 Task: Change  the formatting of the data to Which is Greater than 10 In conditional formating, put the option 'Red Text. 'add another formatting option Format As Table, insert the option Light Gray, Table style light 1 , change the format of Column Width to 15In the sheet   Spark Sales book
Action: Mouse moved to (917, 126)
Screenshot: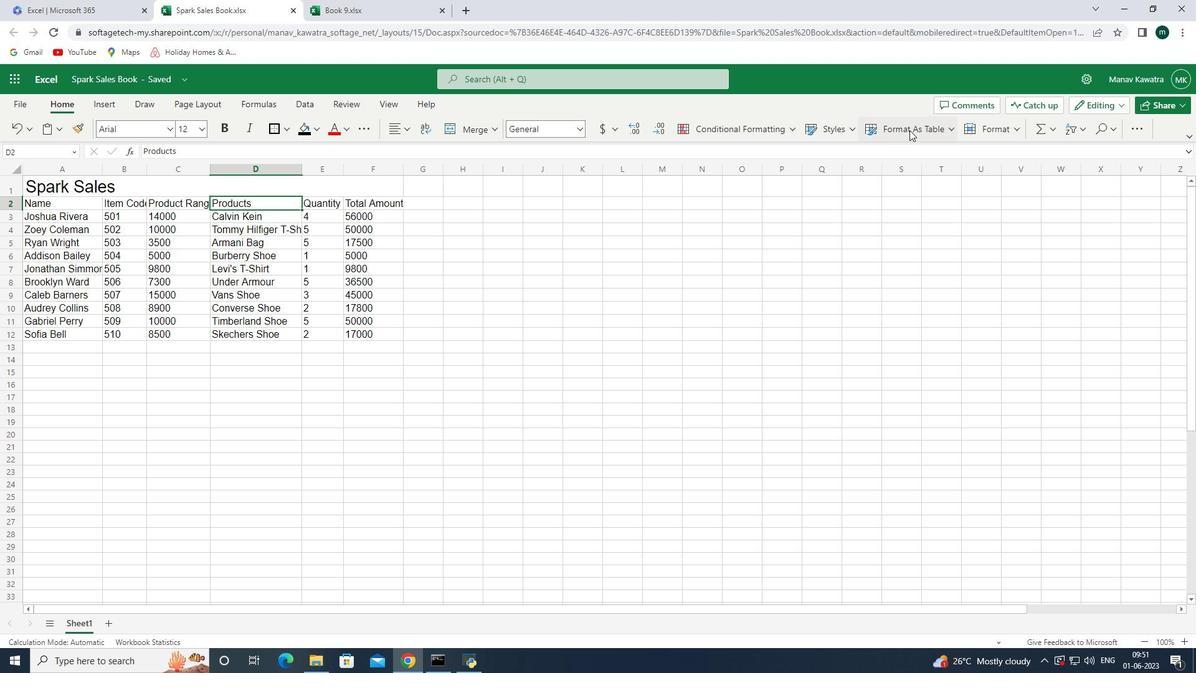 
Action: Mouse pressed left at (917, 126)
Screenshot: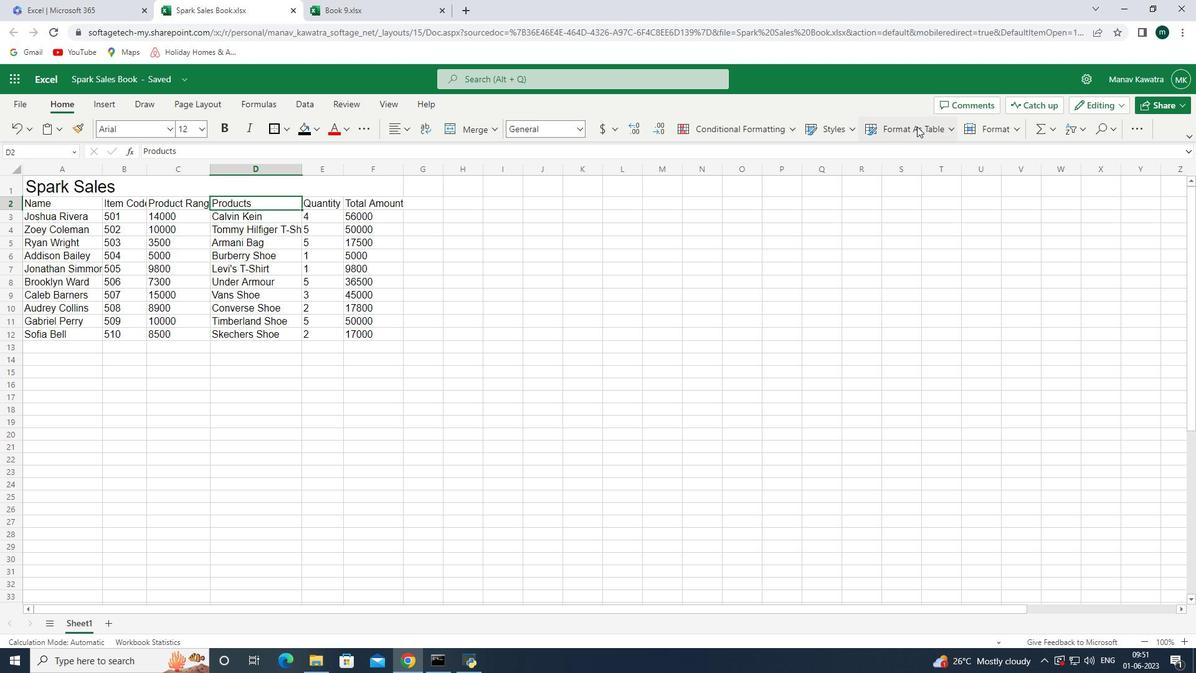 
Action: Mouse moved to (767, 130)
Screenshot: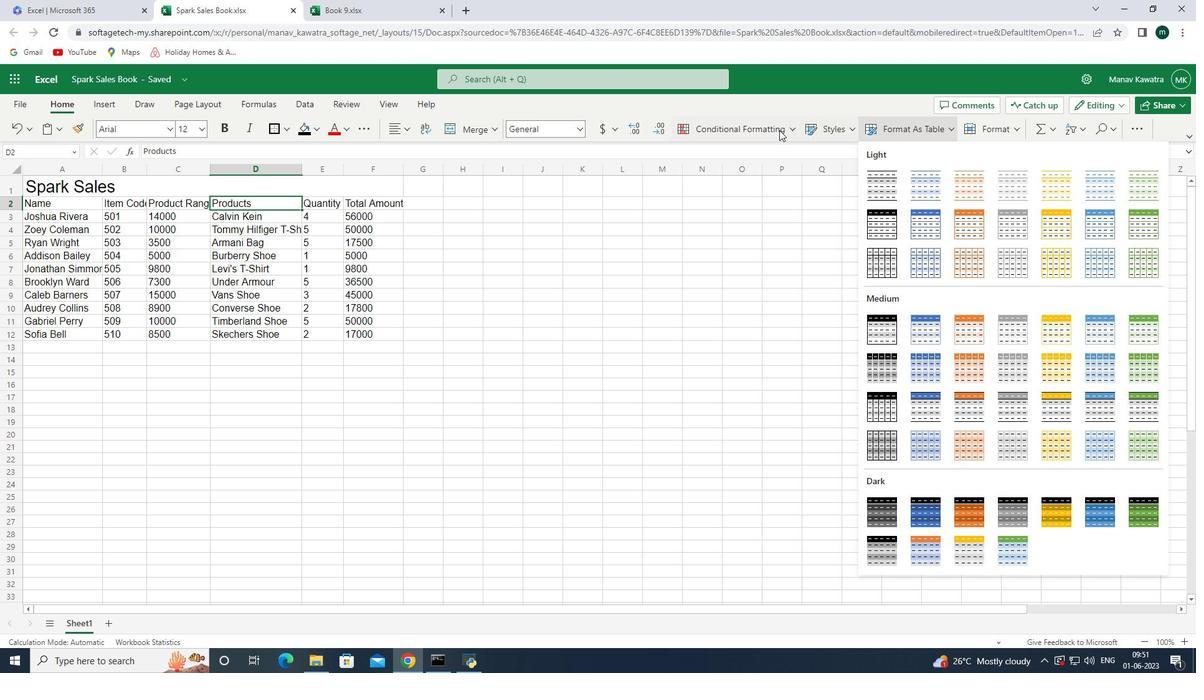 
Action: Mouse pressed left at (767, 130)
Screenshot: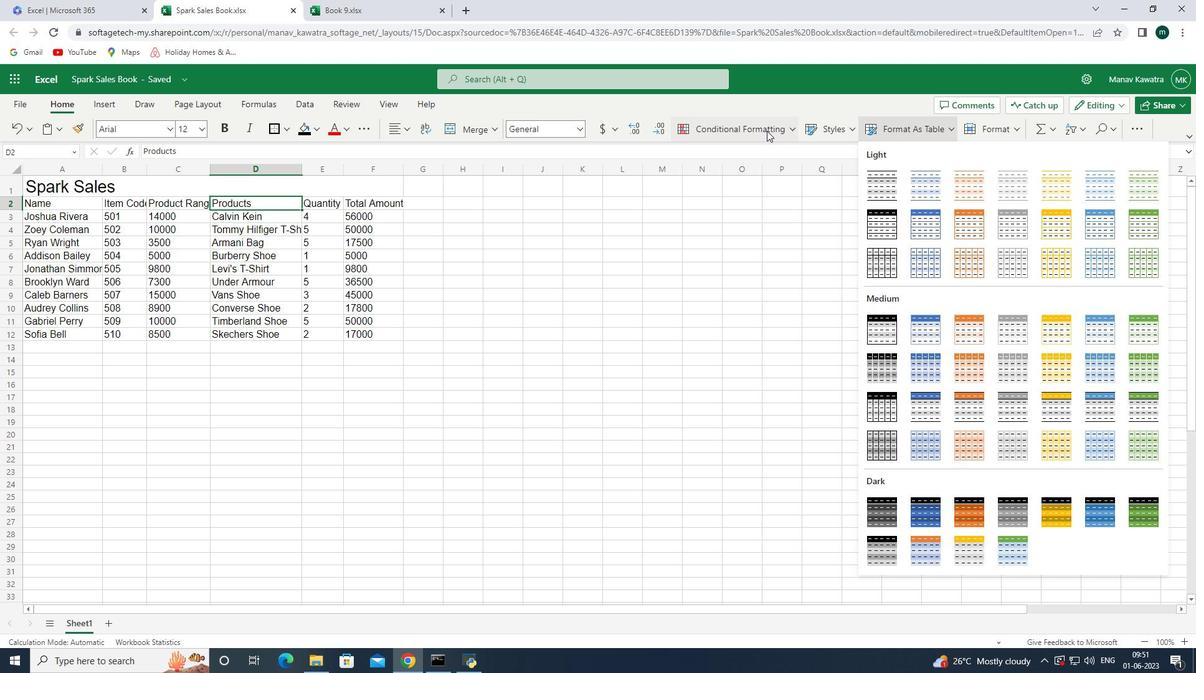 
Action: Mouse moved to (864, 178)
Screenshot: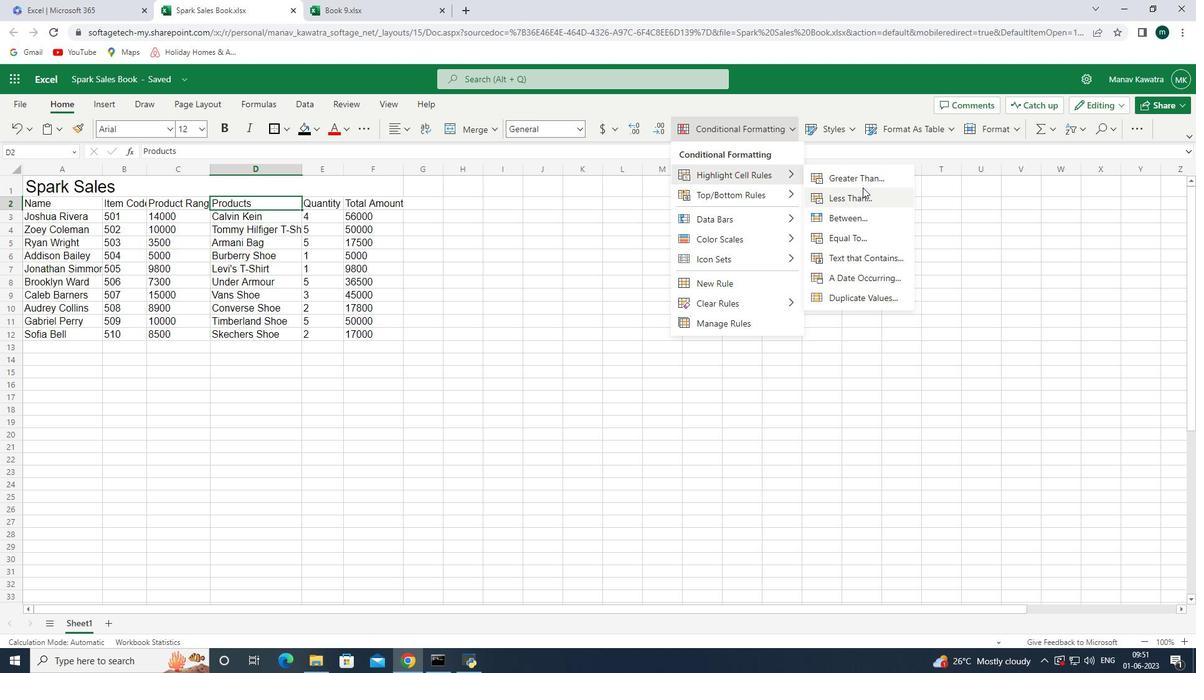 
Action: Mouse pressed left at (864, 178)
Screenshot: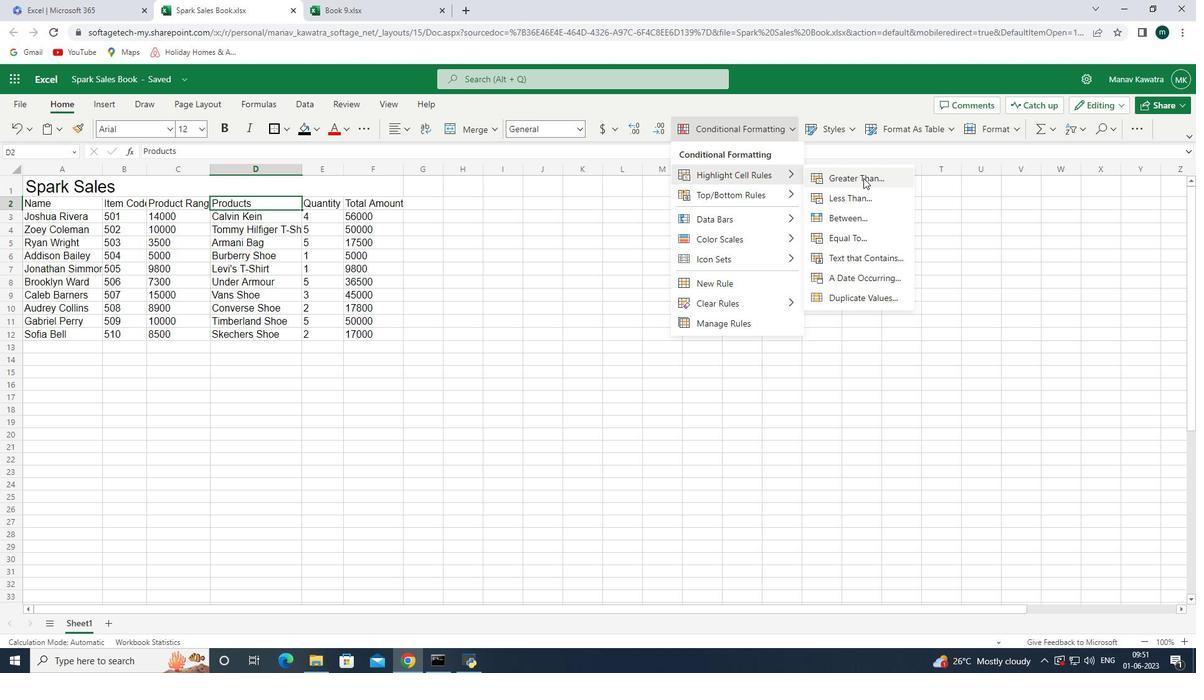 
Action: Mouse moved to (1079, 329)
Screenshot: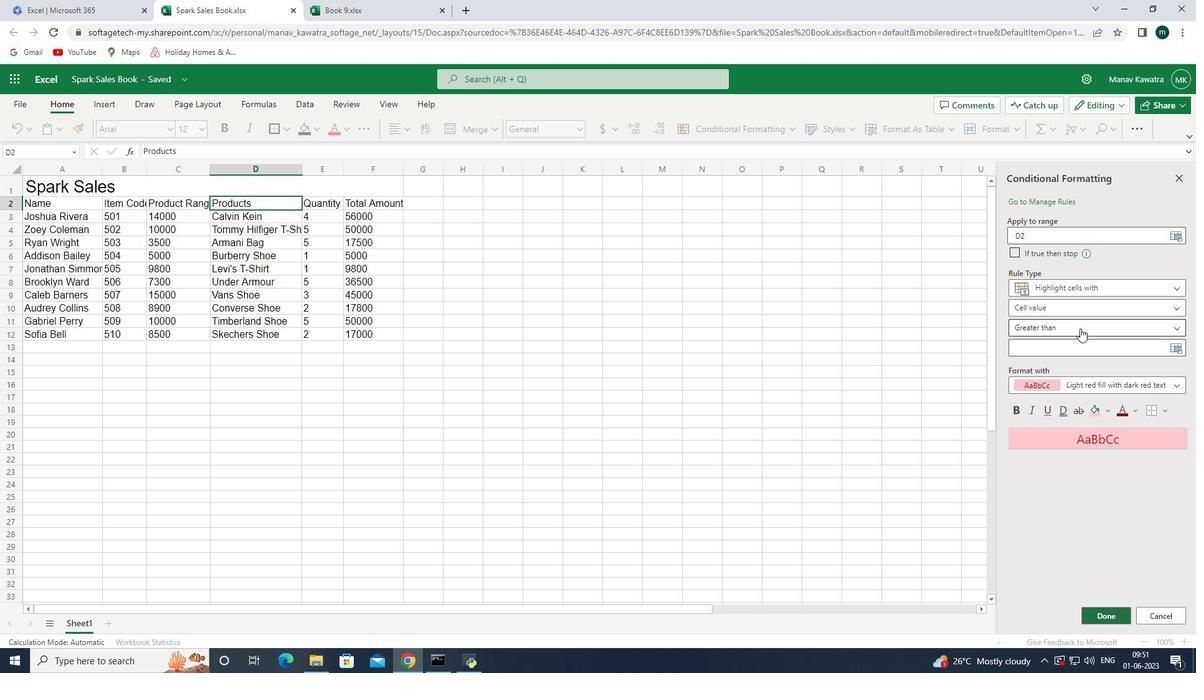 
Action: Key pressed 10
Screenshot: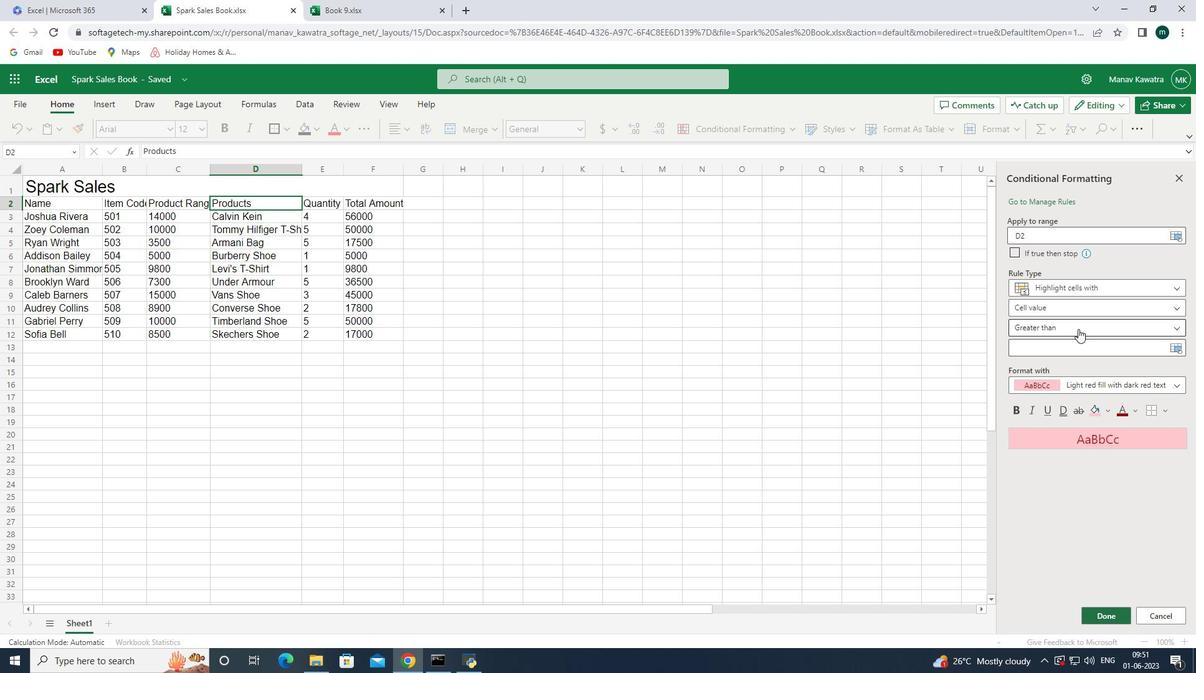 
Action: Mouse moved to (1056, 385)
Screenshot: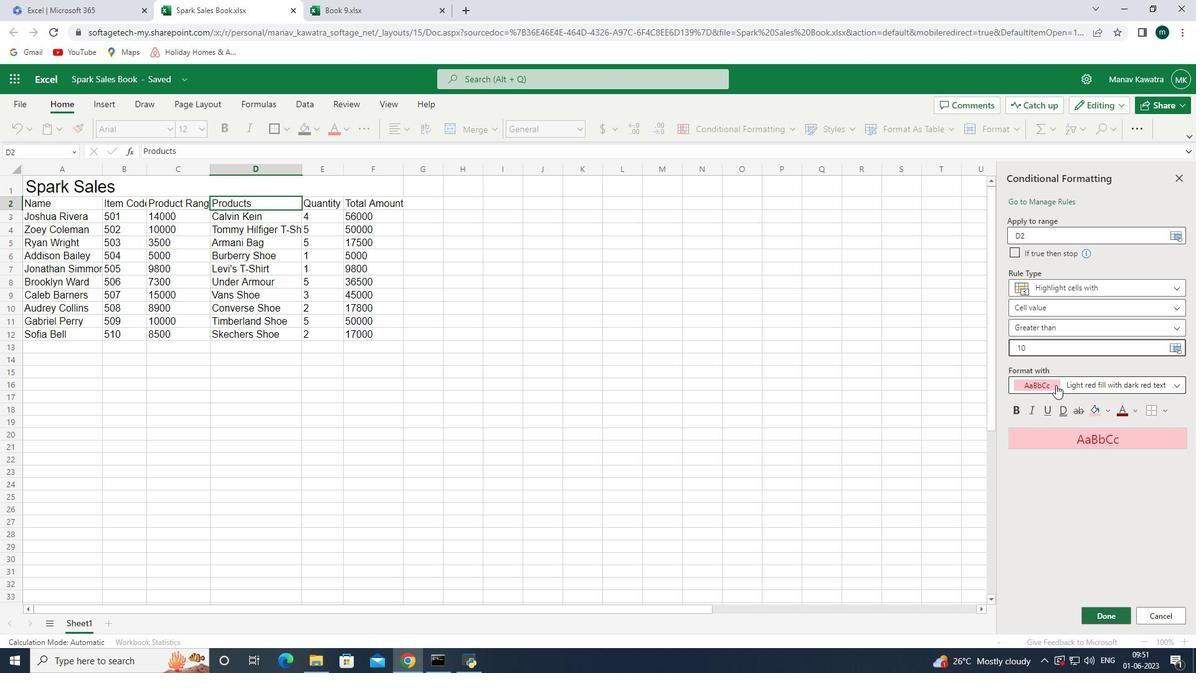 
Action: Mouse pressed left at (1056, 385)
Screenshot: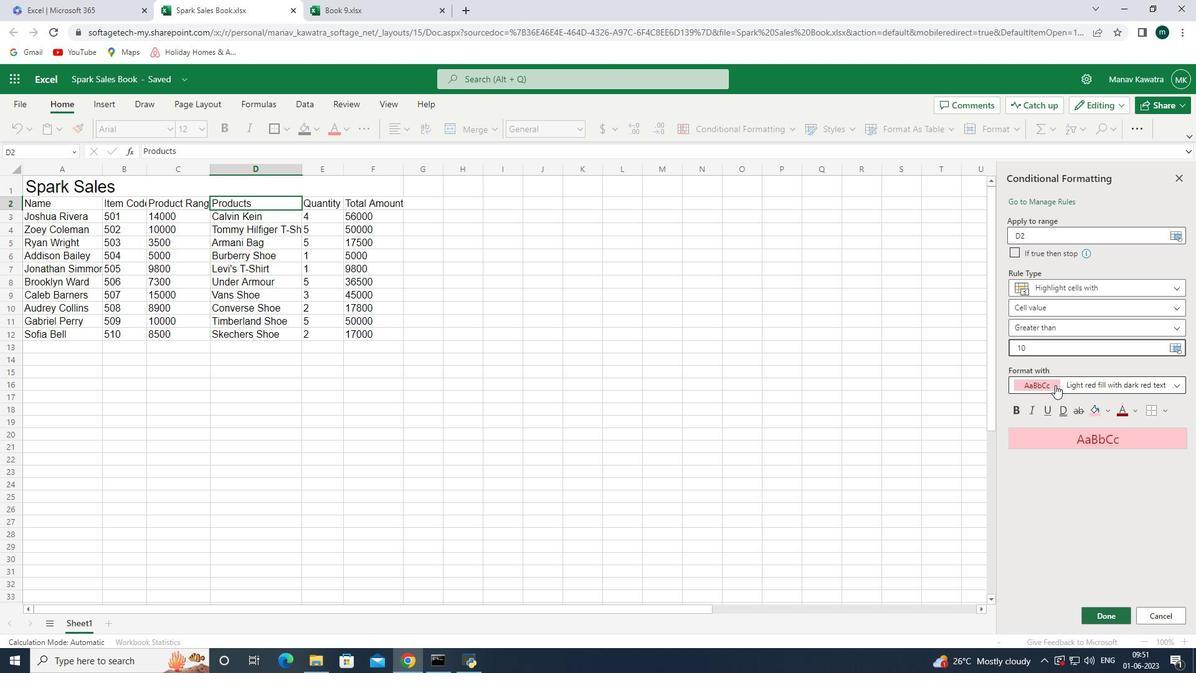 
Action: Mouse moved to (1062, 400)
Screenshot: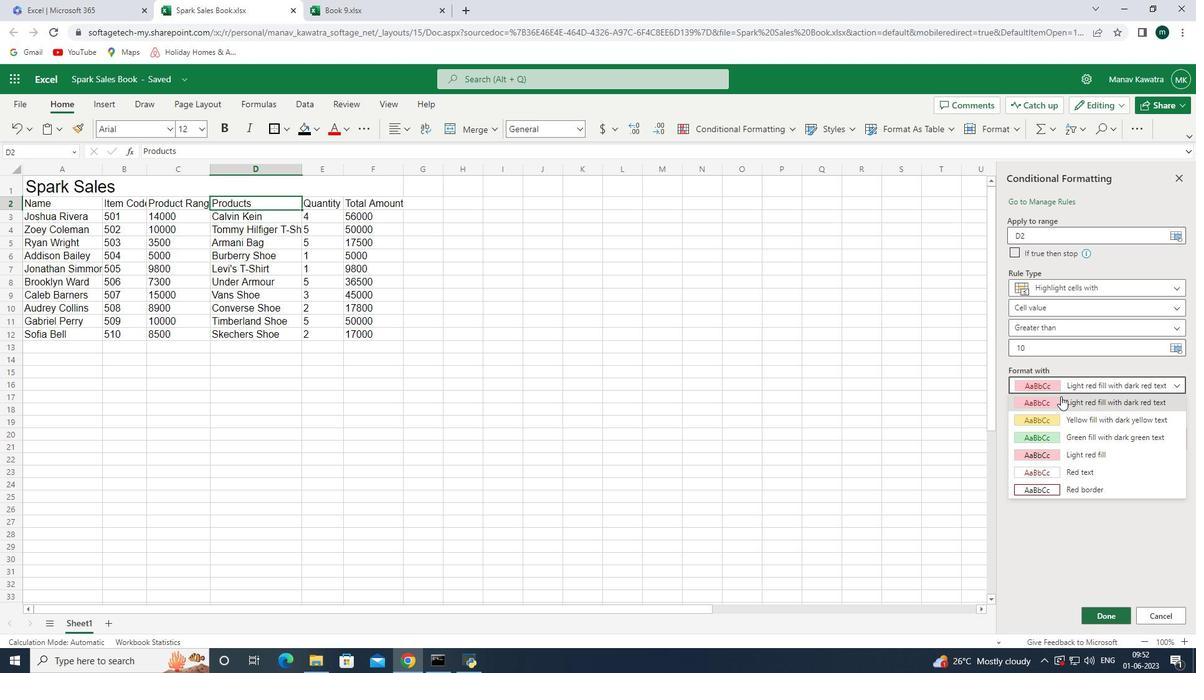 
Action: Mouse pressed left at (1062, 400)
Screenshot: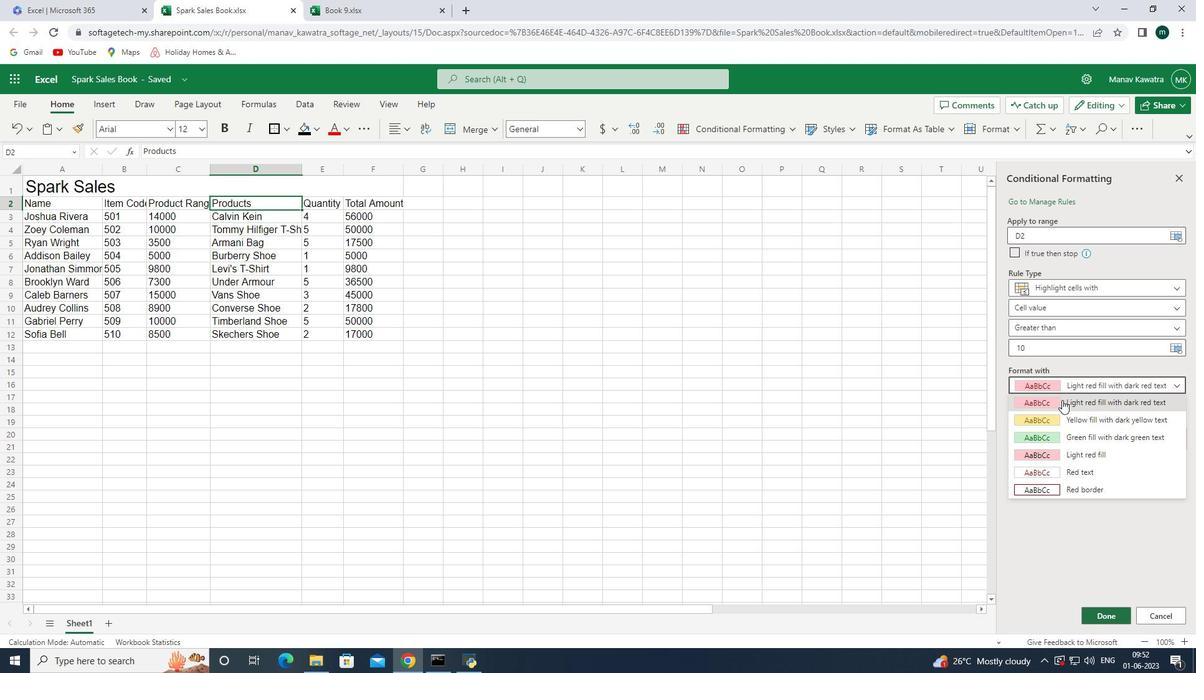 
Action: Mouse moved to (1100, 616)
Screenshot: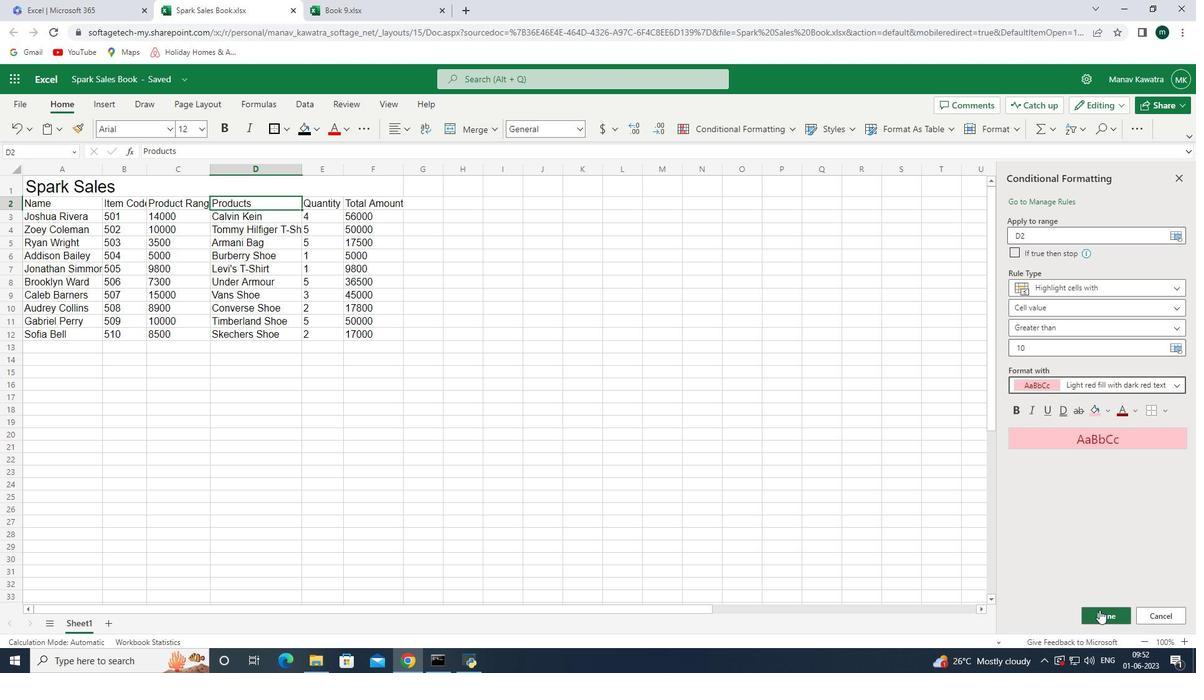 
Action: Mouse pressed left at (1100, 616)
Screenshot: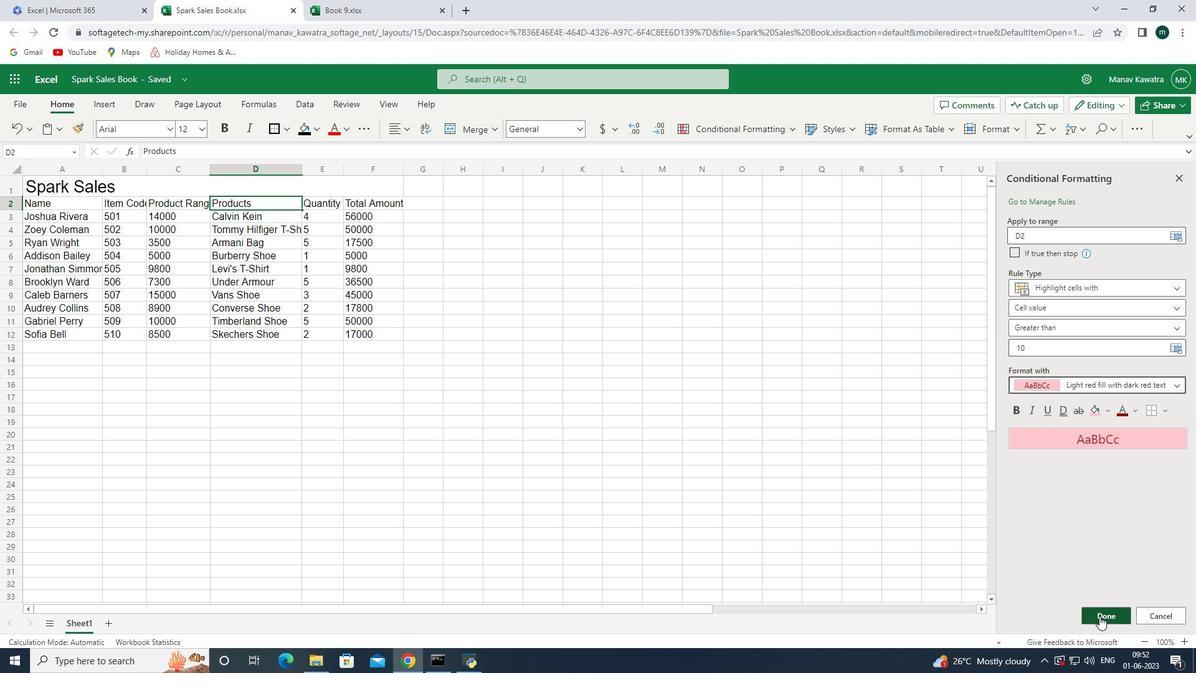 
Action: Mouse moved to (1180, 202)
Screenshot: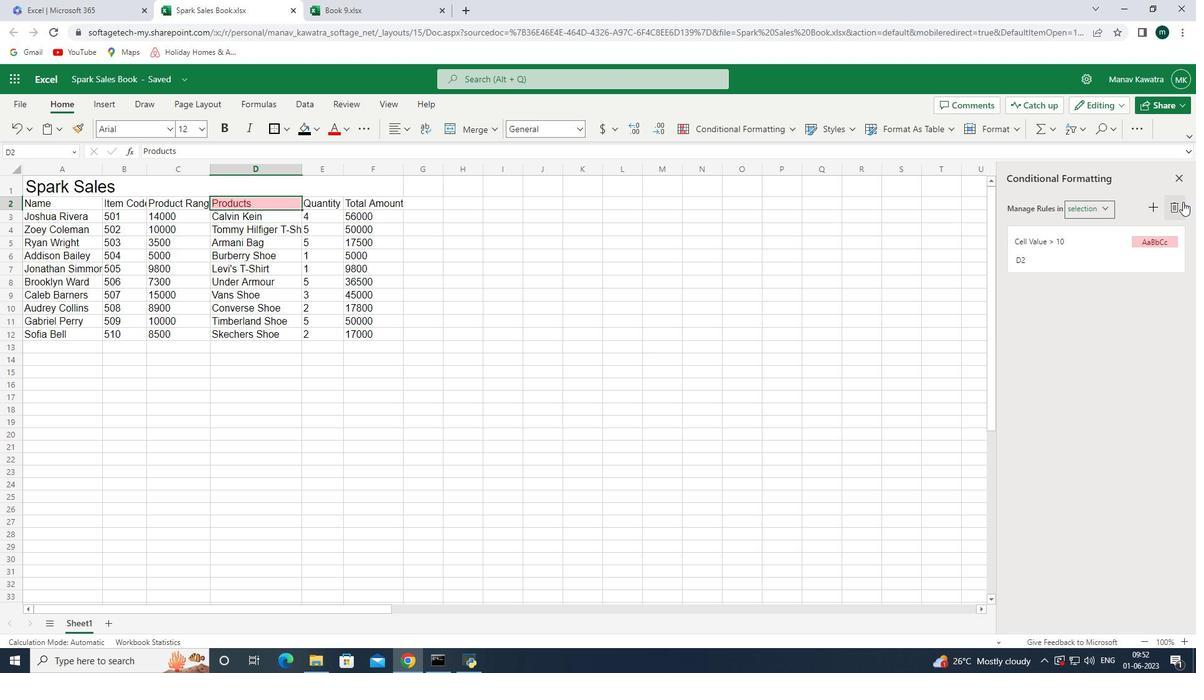 
Action: Mouse pressed left at (1180, 202)
Screenshot: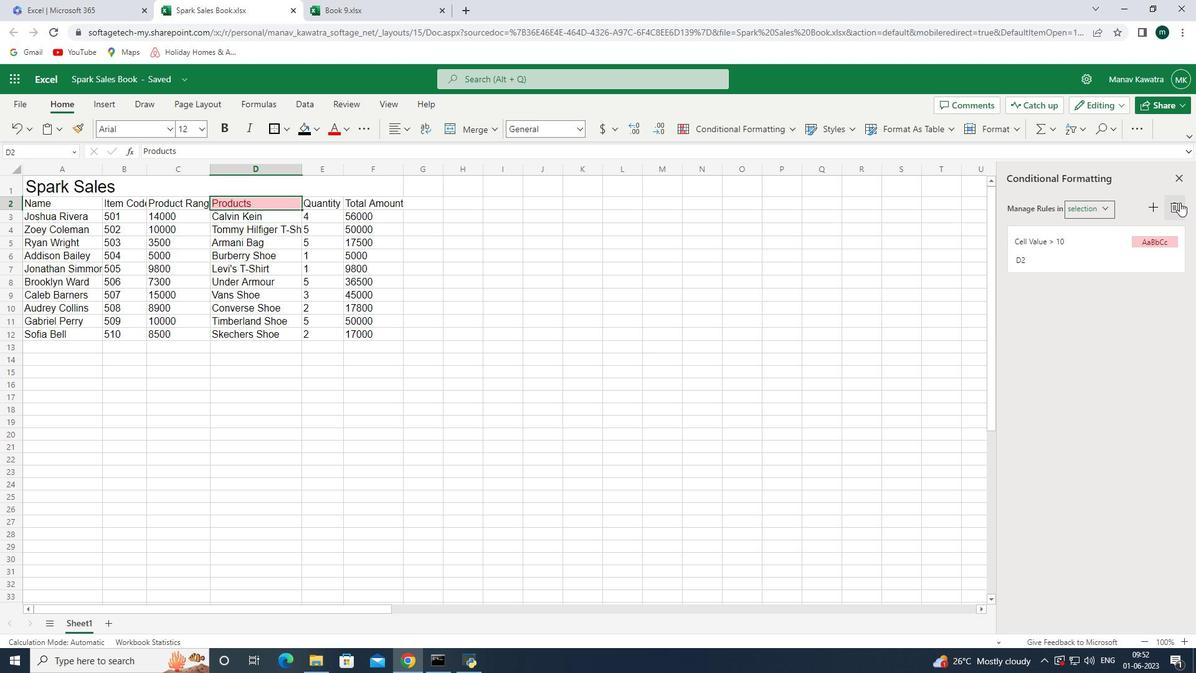 
Action: Mouse moved to (39, 180)
Screenshot: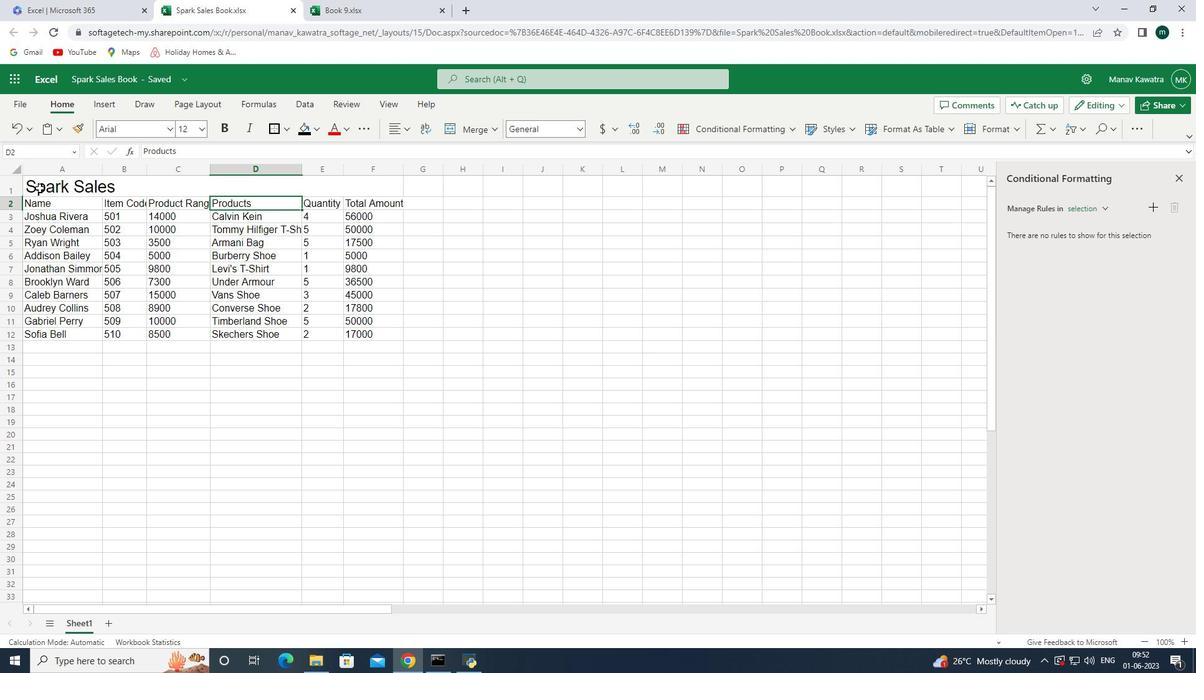 
Action: Mouse pressed left at (39, 180)
Screenshot: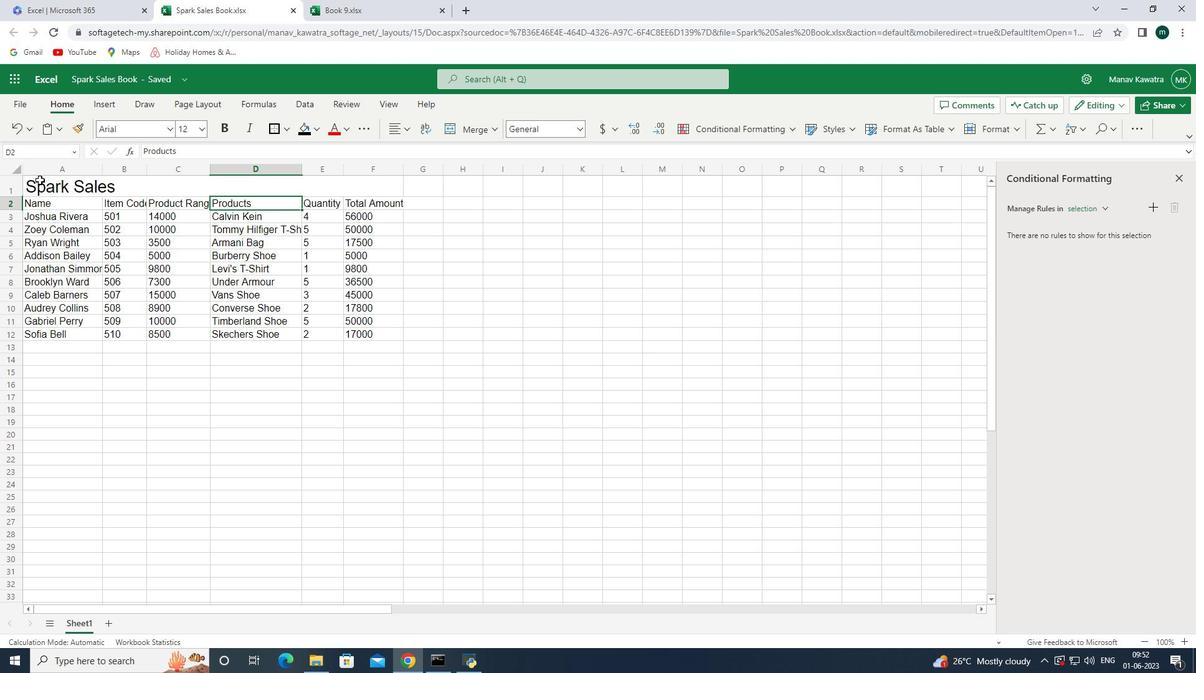 
Action: Mouse moved to (764, 134)
Screenshot: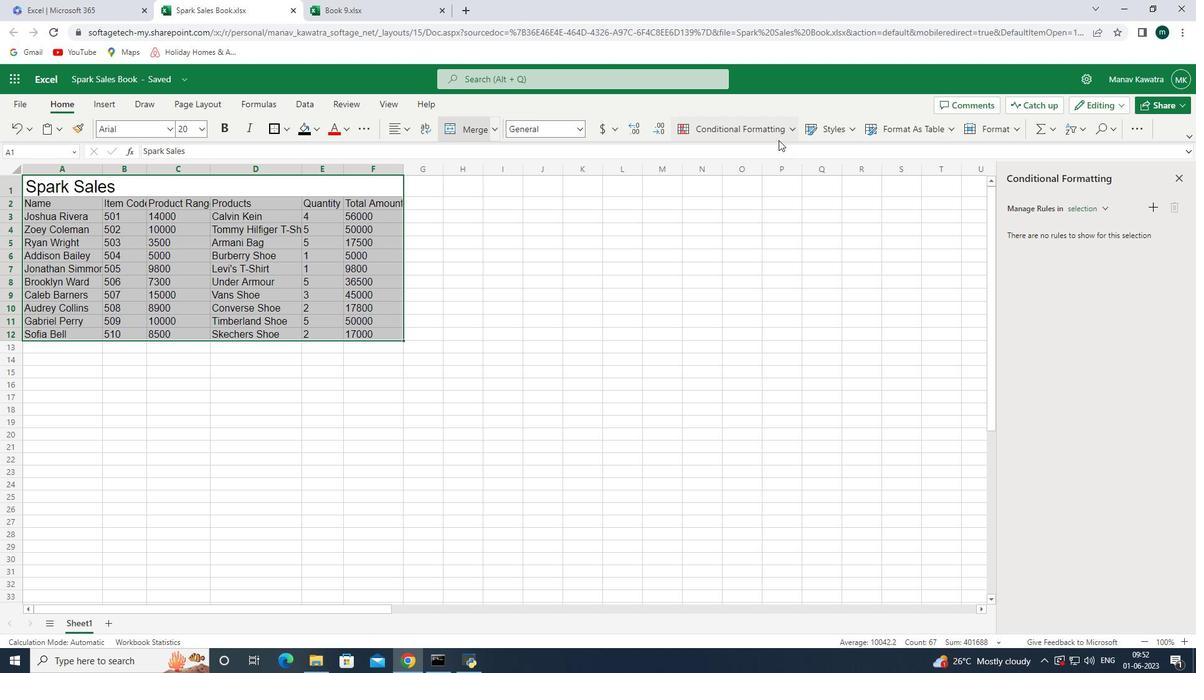 
Action: Mouse pressed left at (764, 134)
Screenshot: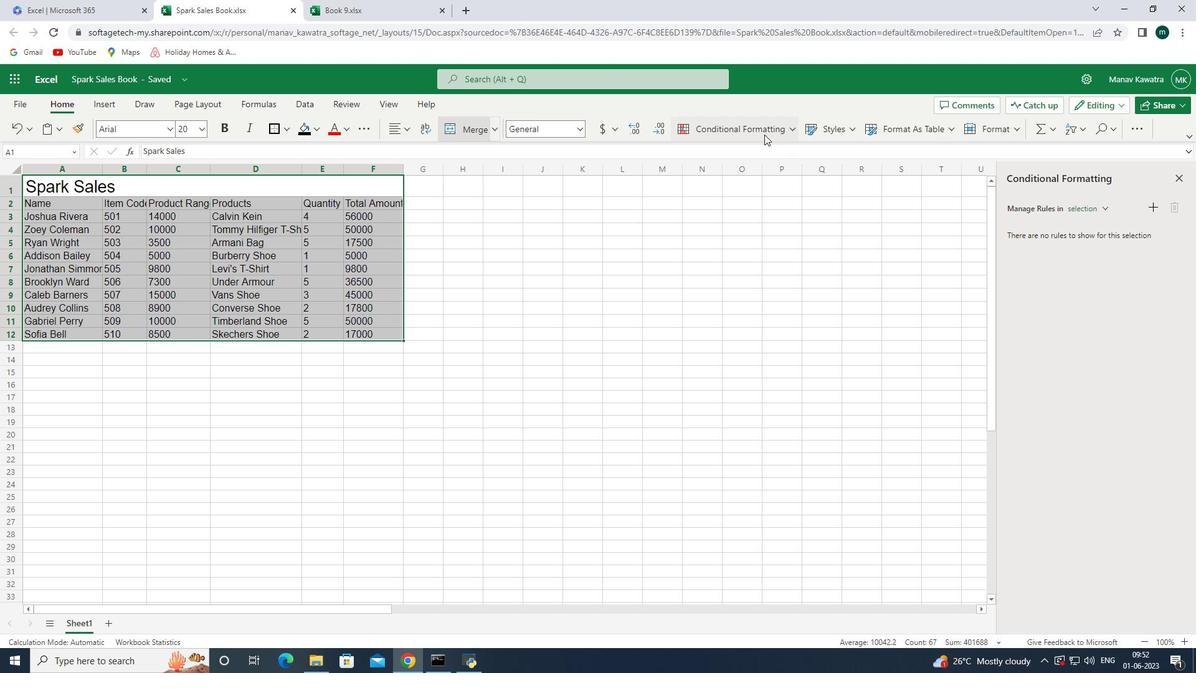 
Action: Mouse moved to (834, 177)
Screenshot: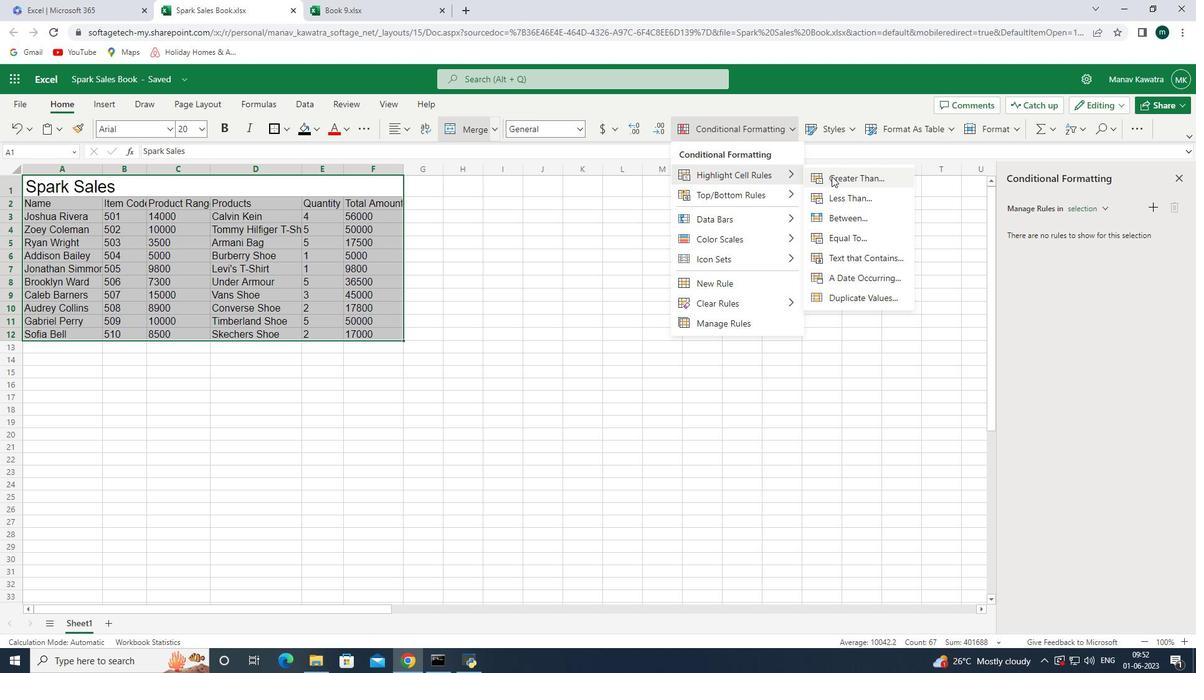 
Action: Mouse pressed left at (834, 177)
Screenshot: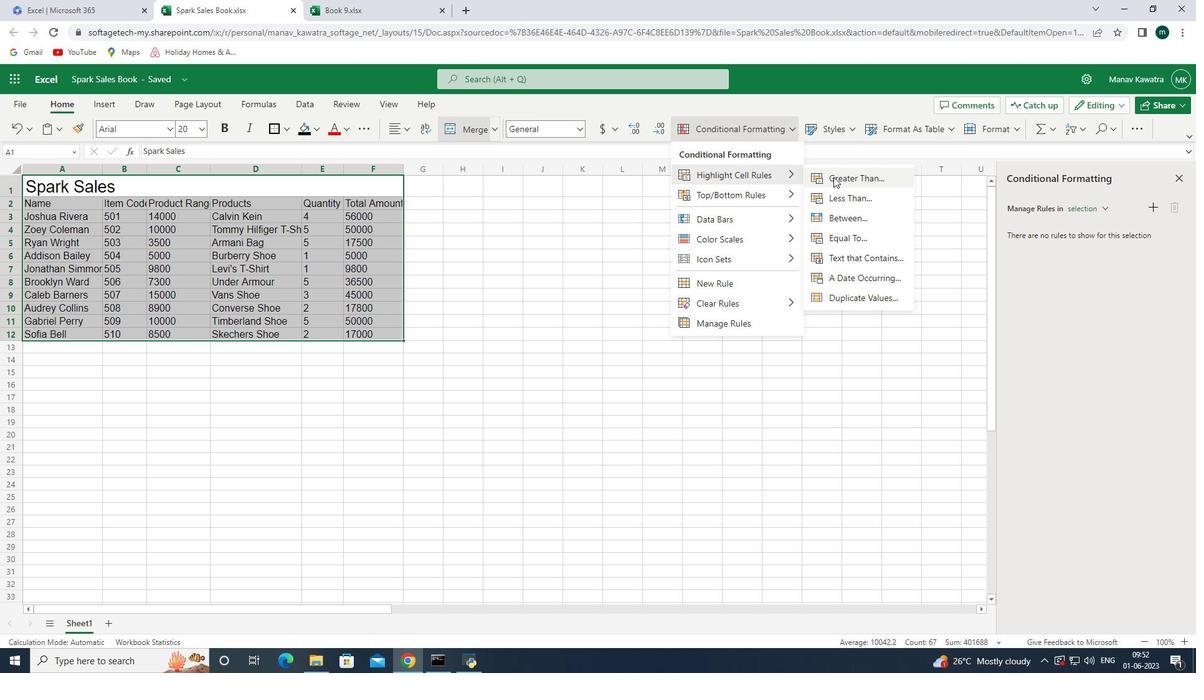 
Action: Mouse moved to (1099, 342)
Screenshot: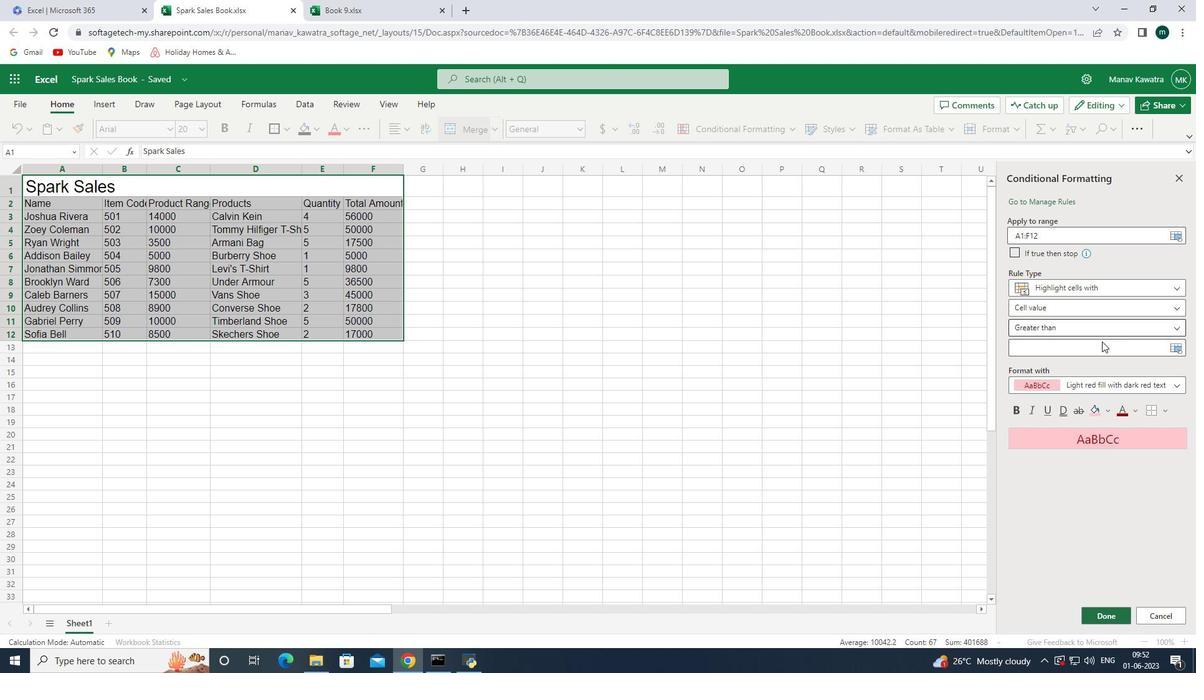 
Action: Key pressed 10
Screenshot: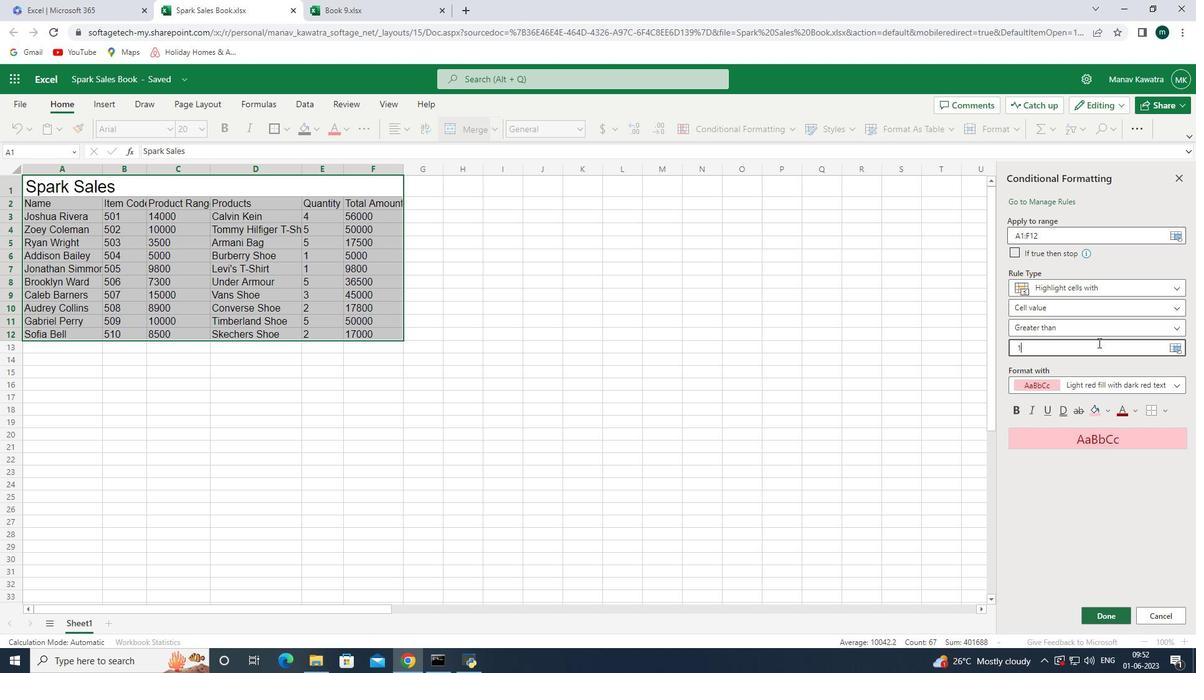 
Action: Mouse moved to (1117, 617)
Screenshot: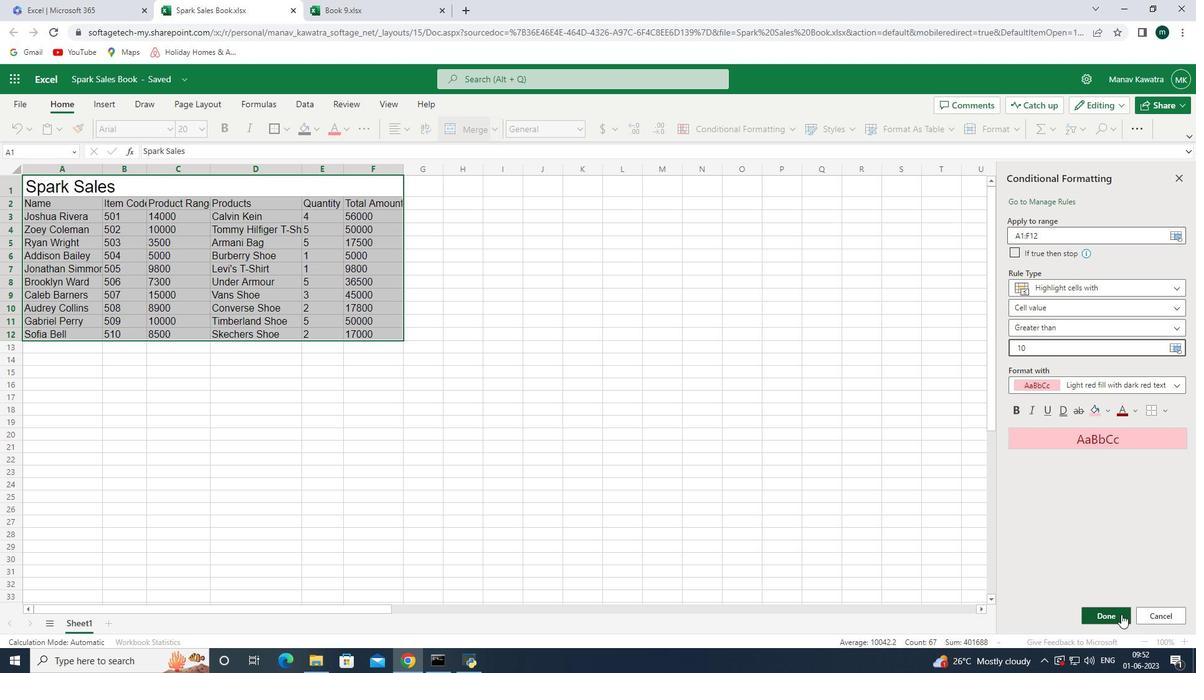 
Action: Mouse pressed left at (1117, 617)
Screenshot: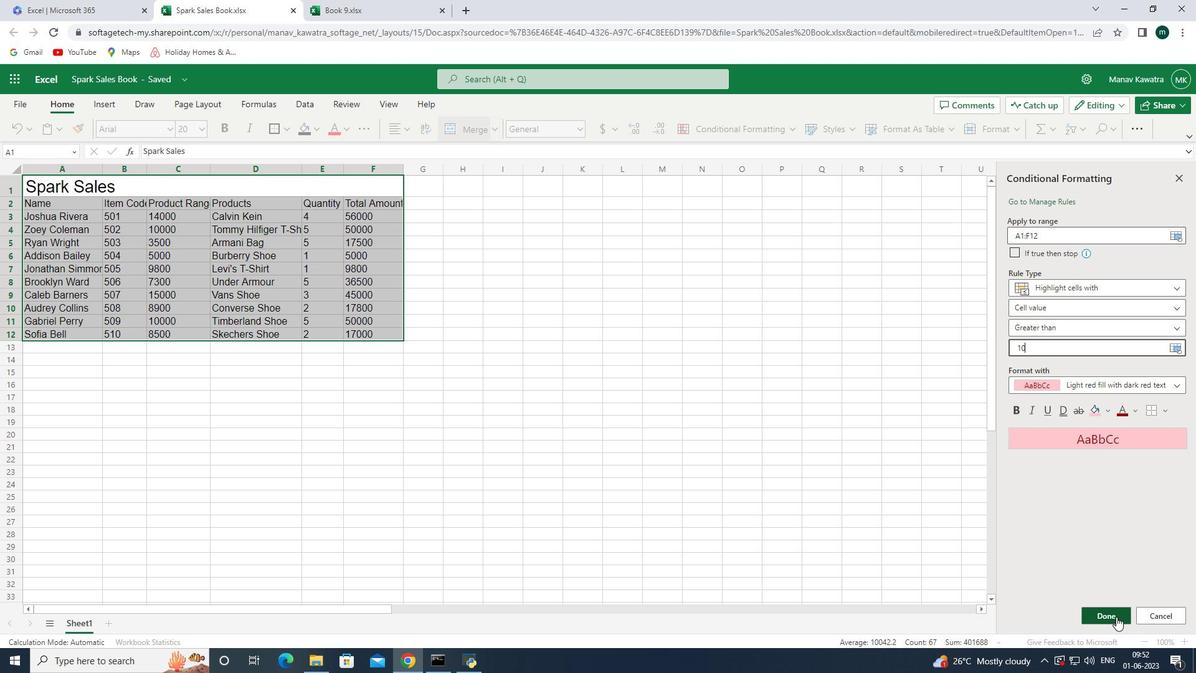 
Action: Mouse moved to (748, 132)
Screenshot: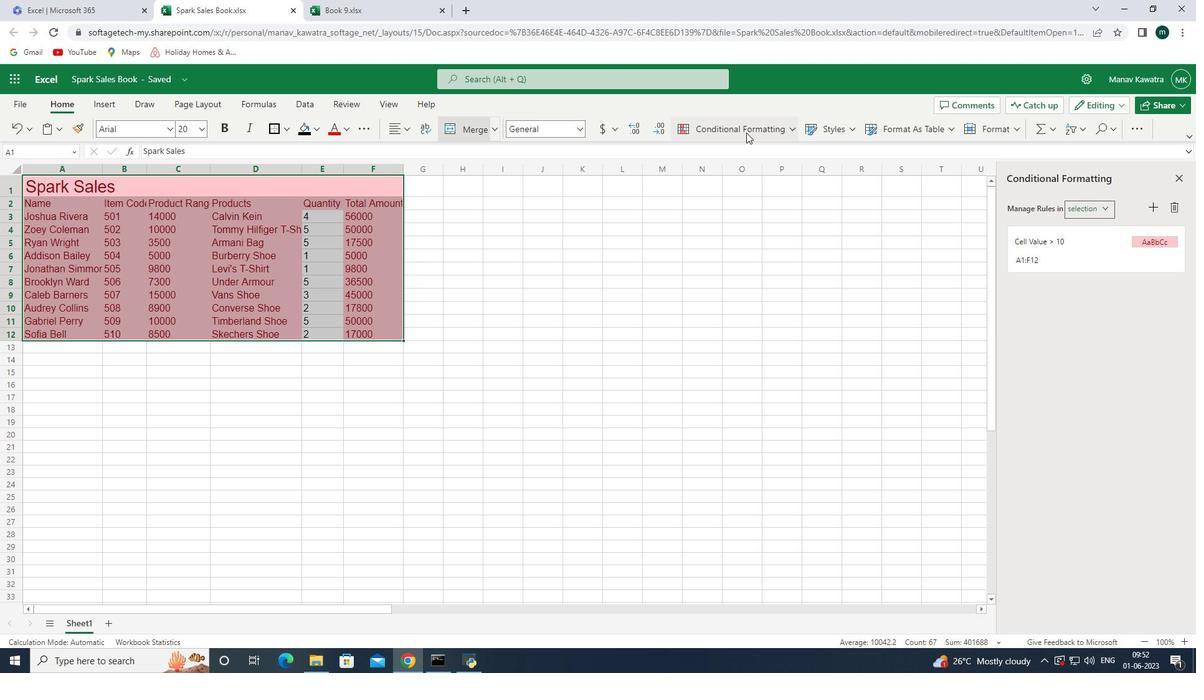 
Action: Mouse pressed left at (748, 132)
Screenshot: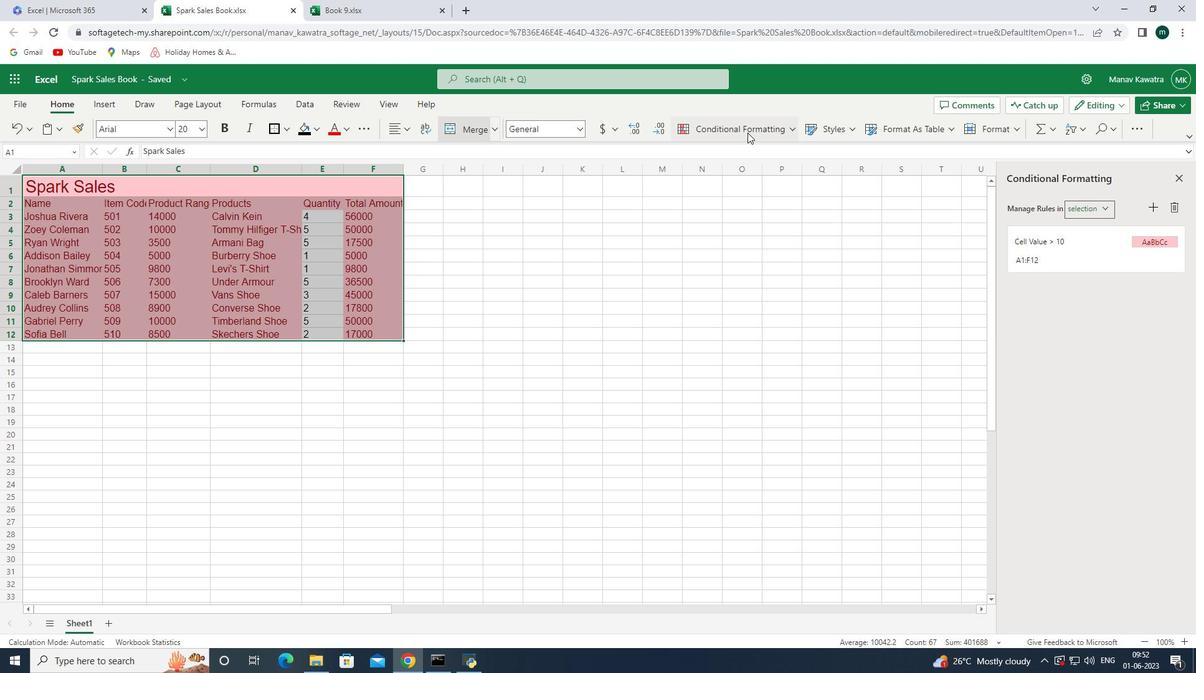 
Action: Mouse moved to (906, 132)
Screenshot: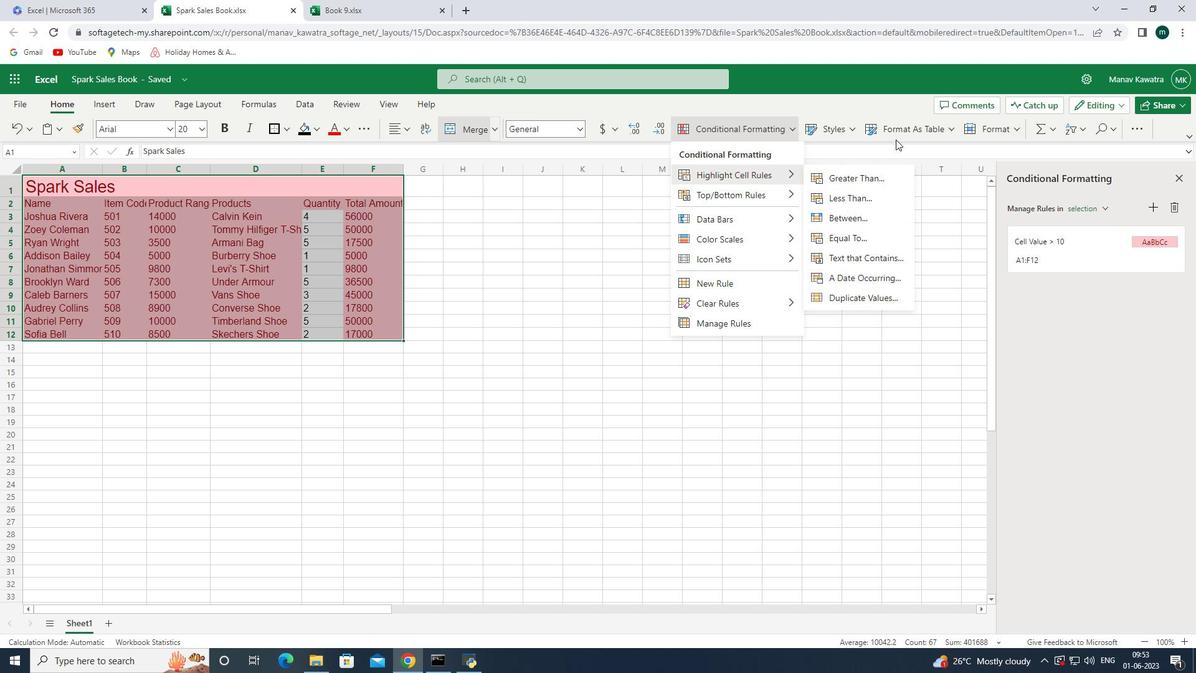 
Action: Mouse pressed left at (906, 132)
Screenshot: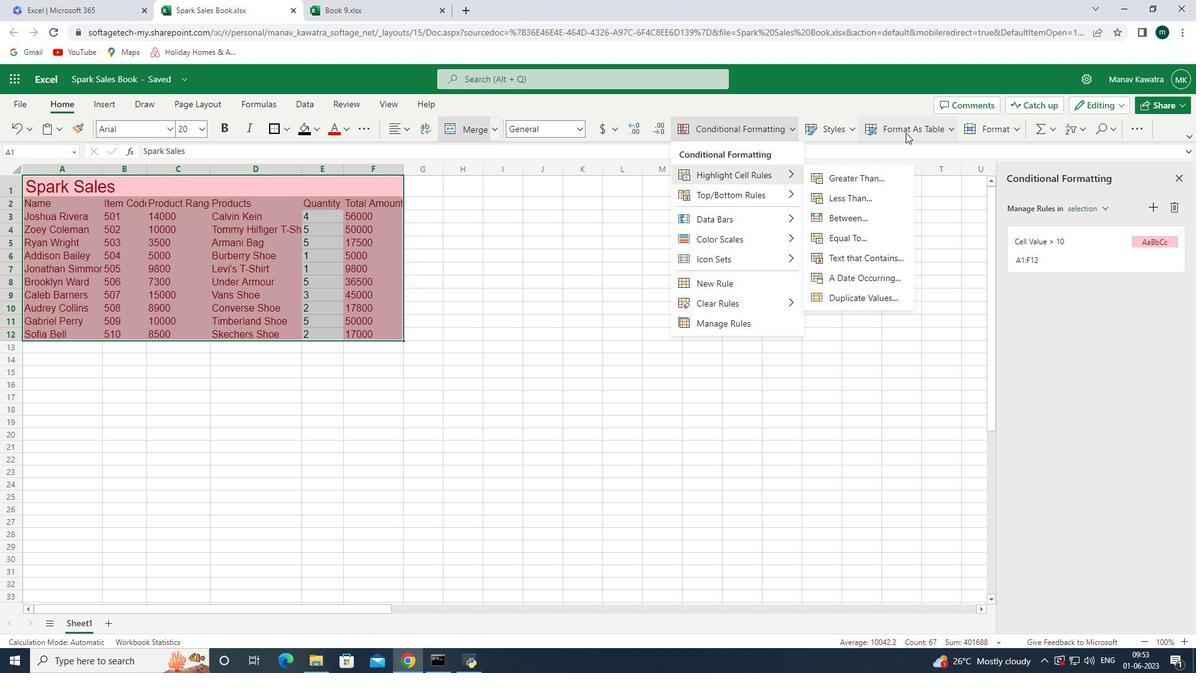
Action: Mouse moved to (891, 187)
Screenshot: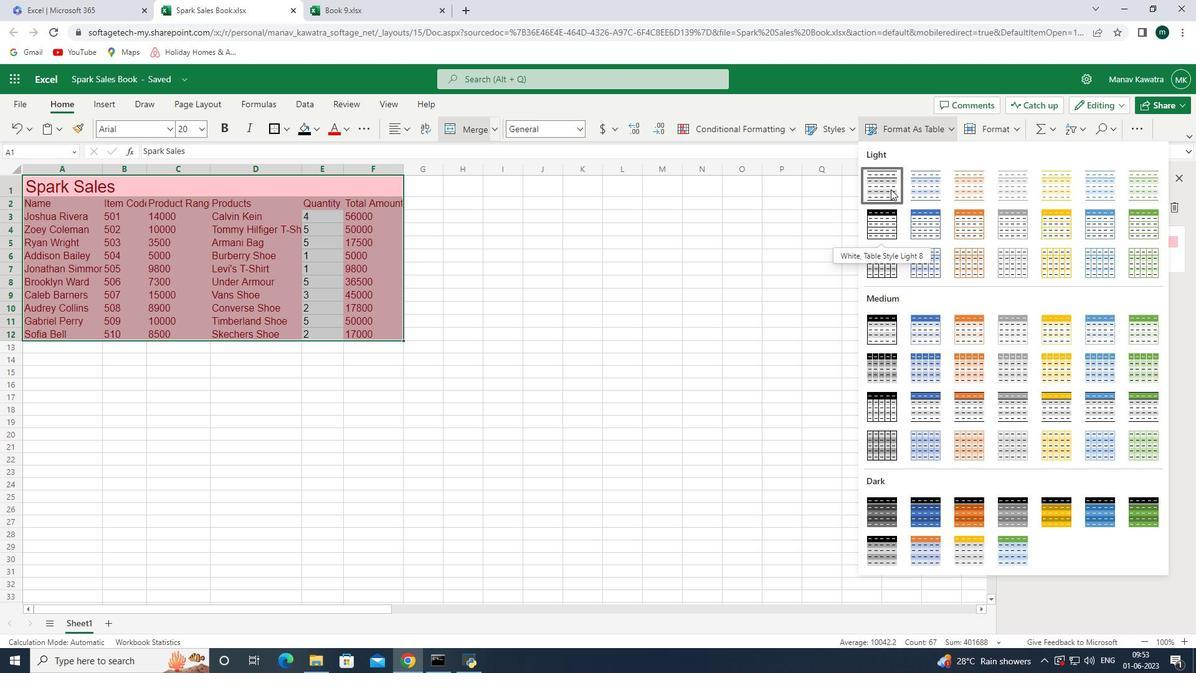 
Action: Mouse pressed left at (891, 187)
Screenshot: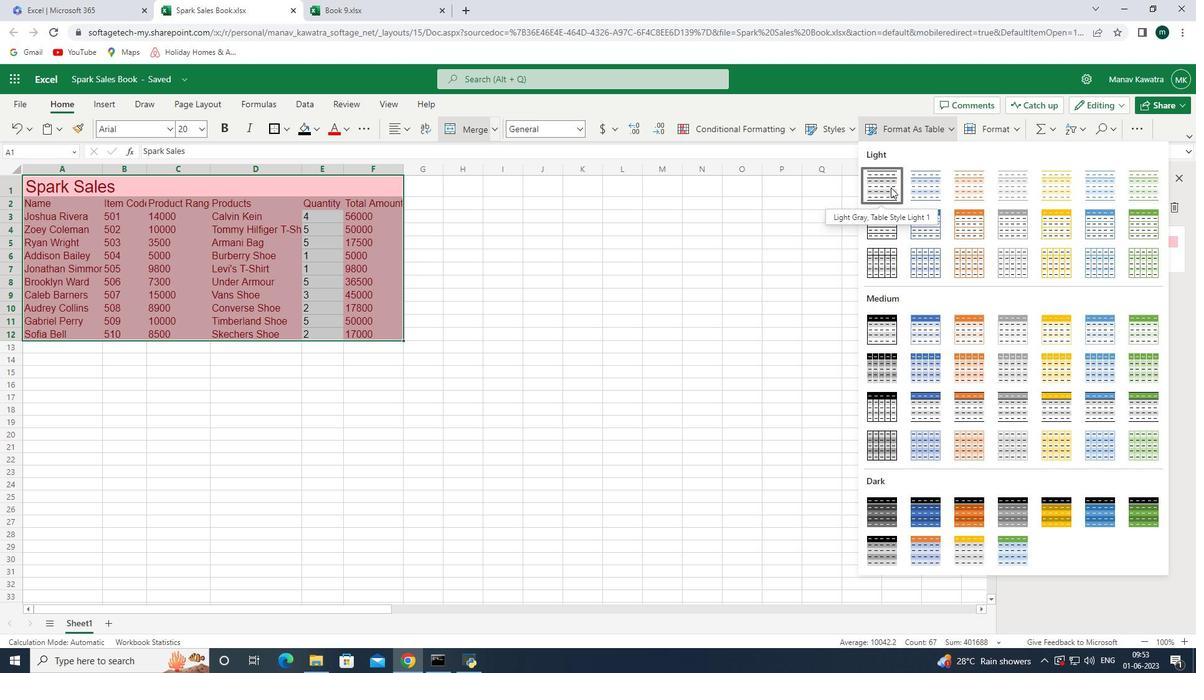 
Action: Mouse moved to (645, 389)
Screenshot: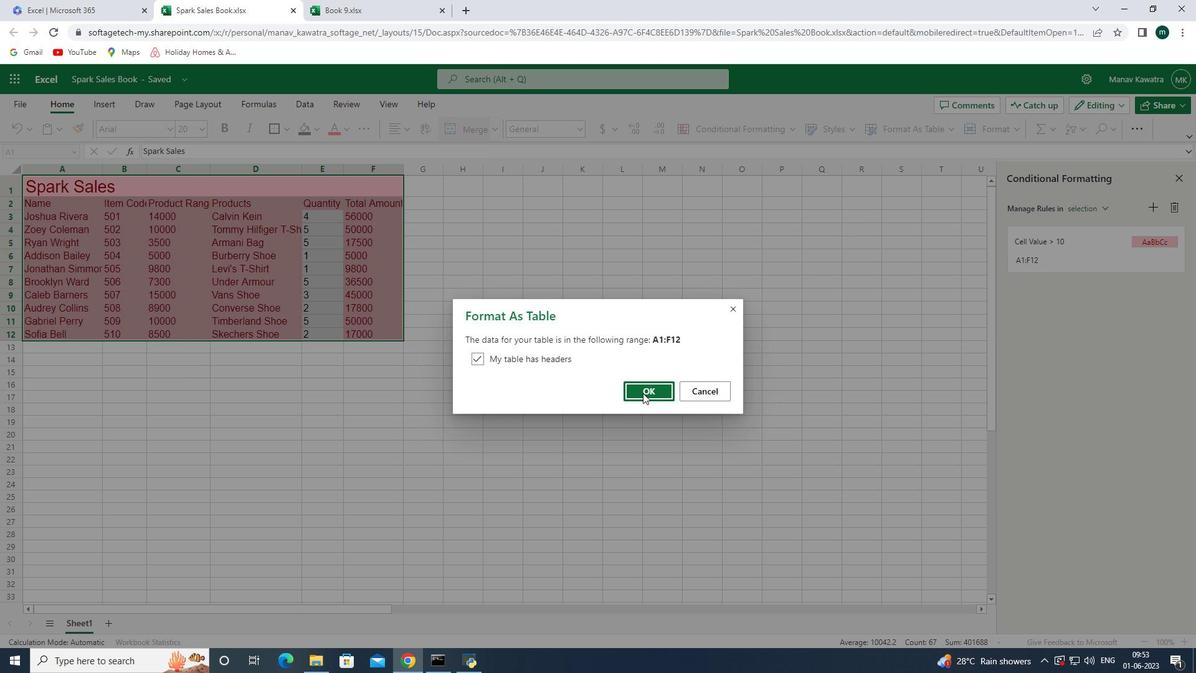 
Action: Mouse pressed left at (645, 389)
Screenshot: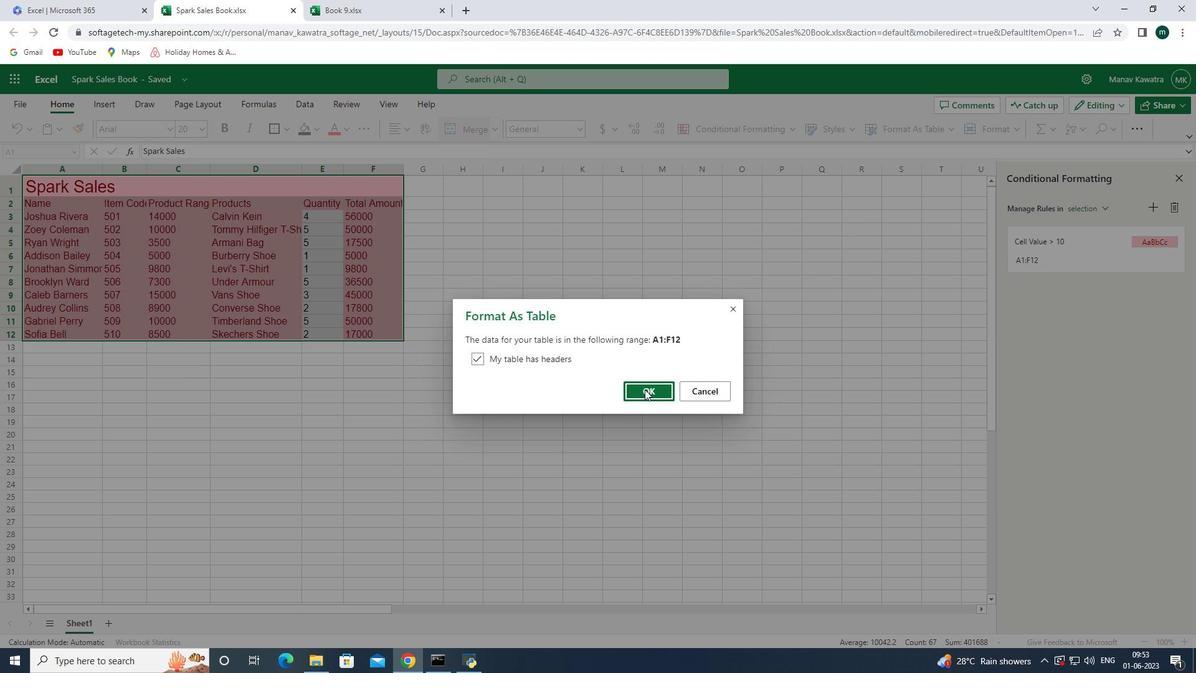 
Action: Mouse moved to (787, 127)
Screenshot: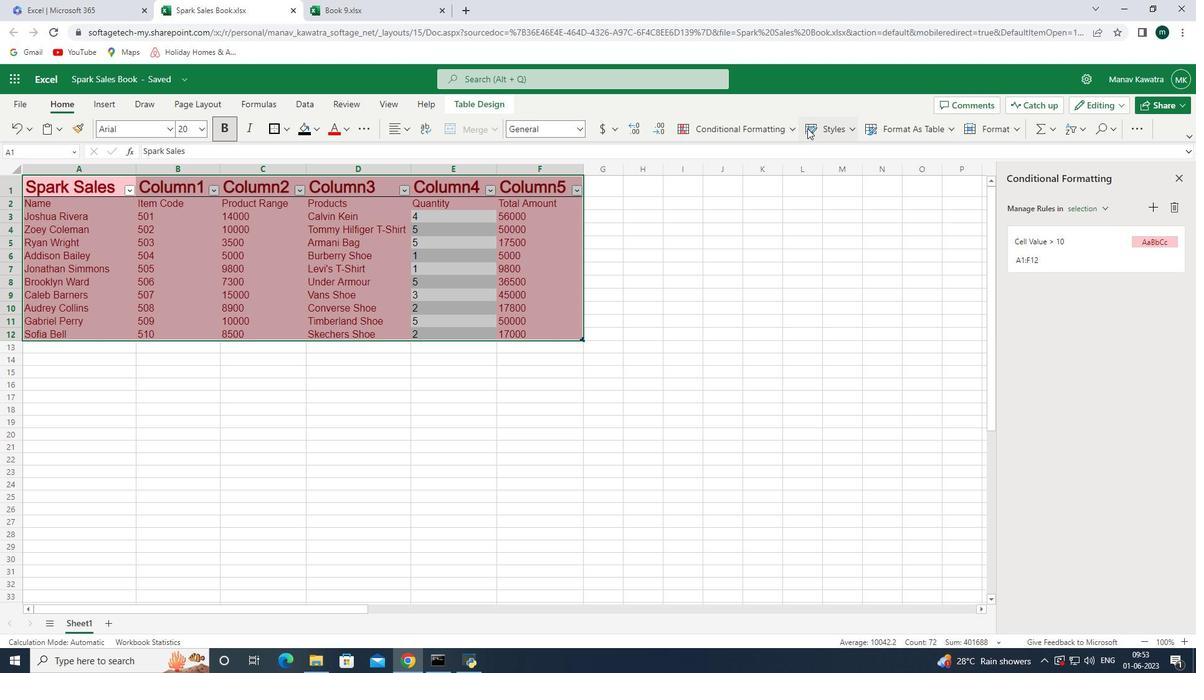 
Action: Mouse pressed left at (787, 127)
Screenshot: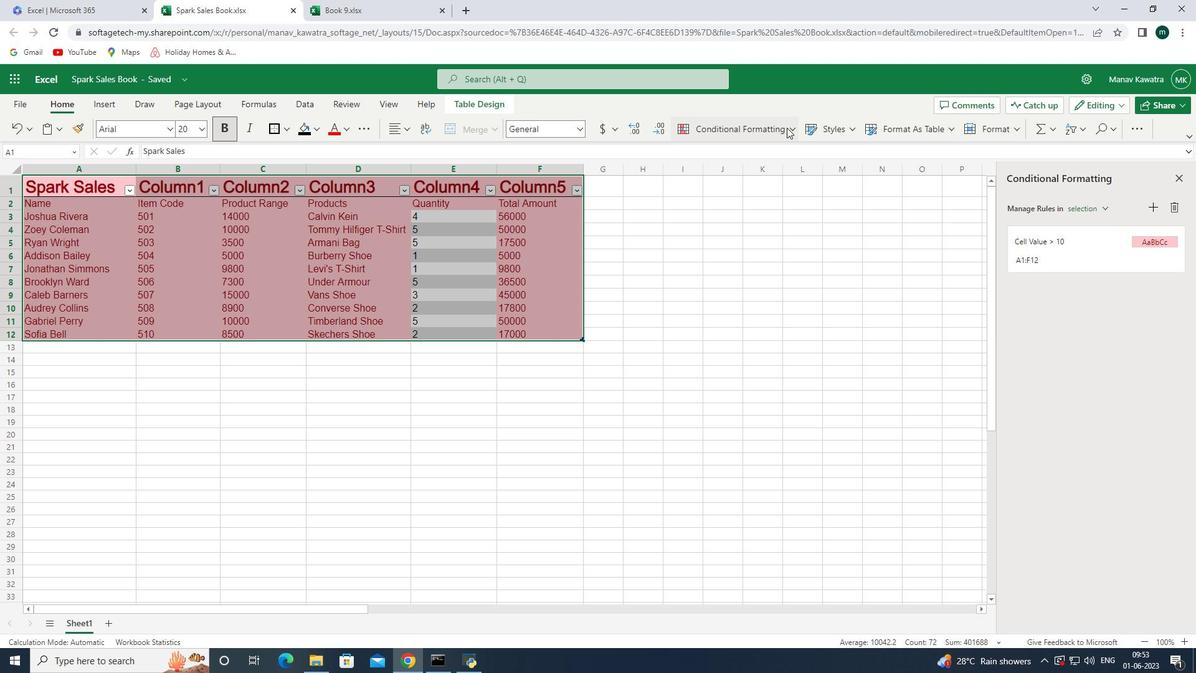 
Action: Mouse moved to (834, 132)
Screenshot: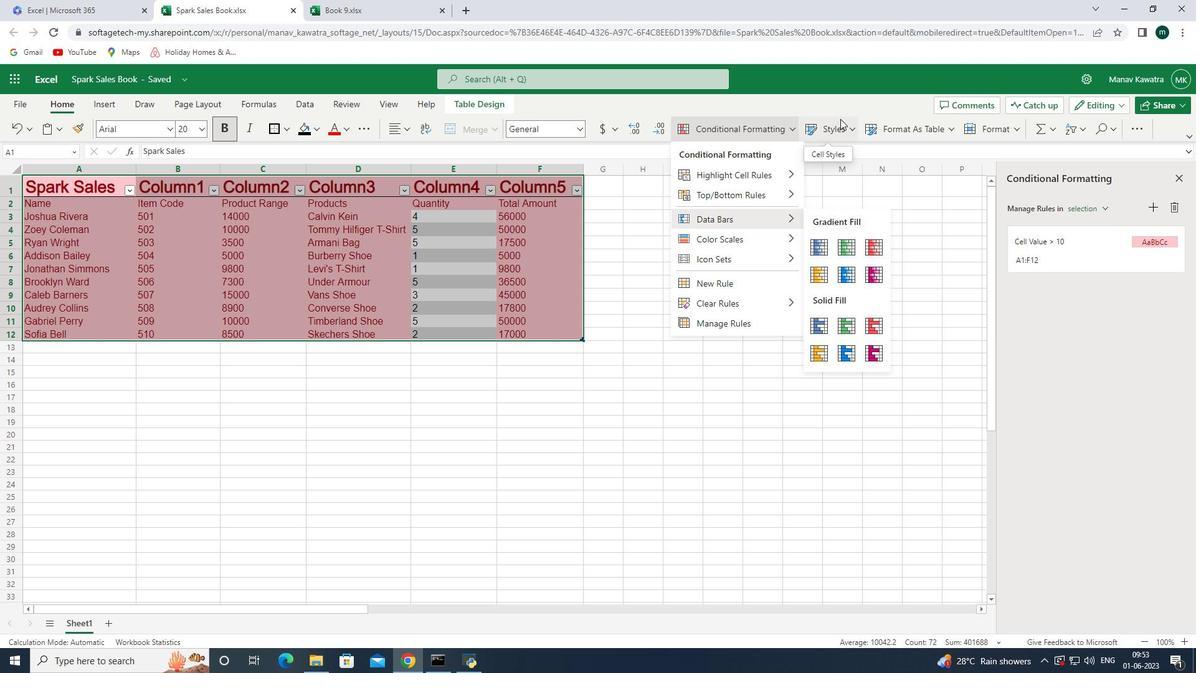 
Action: Mouse pressed left at (834, 132)
Screenshot: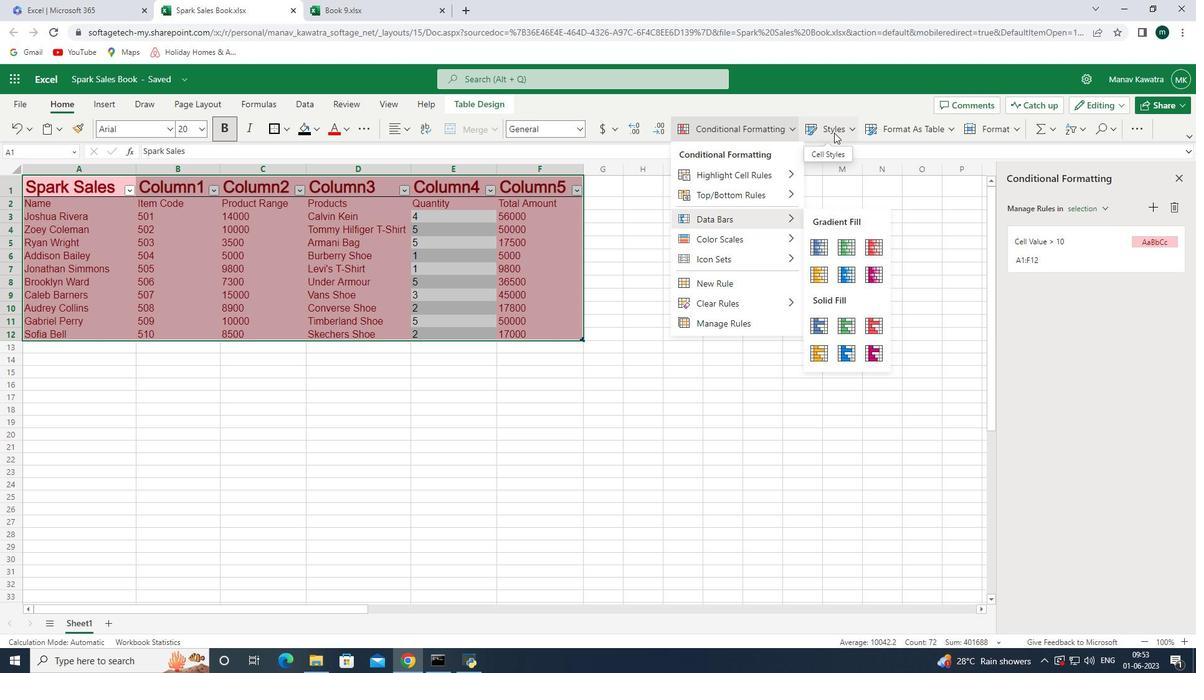 
Action: Mouse moved to (901, 122)
Screenshot: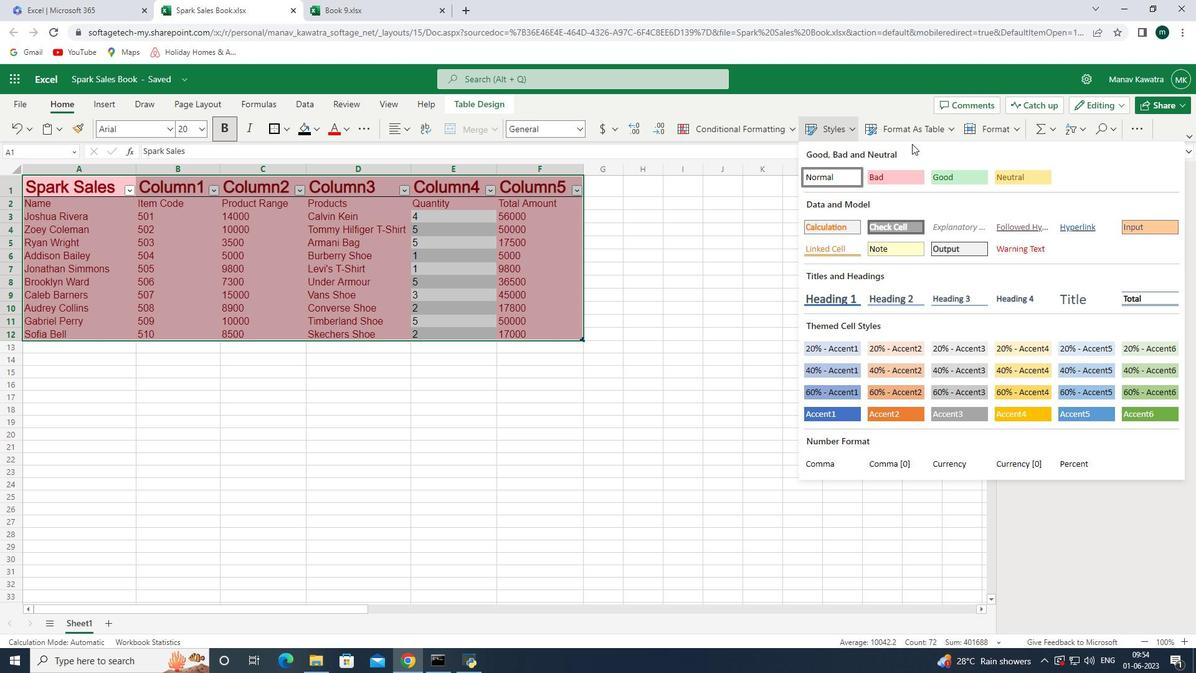 
Action: Mouse pressed left at (901, 122)
Screenshot: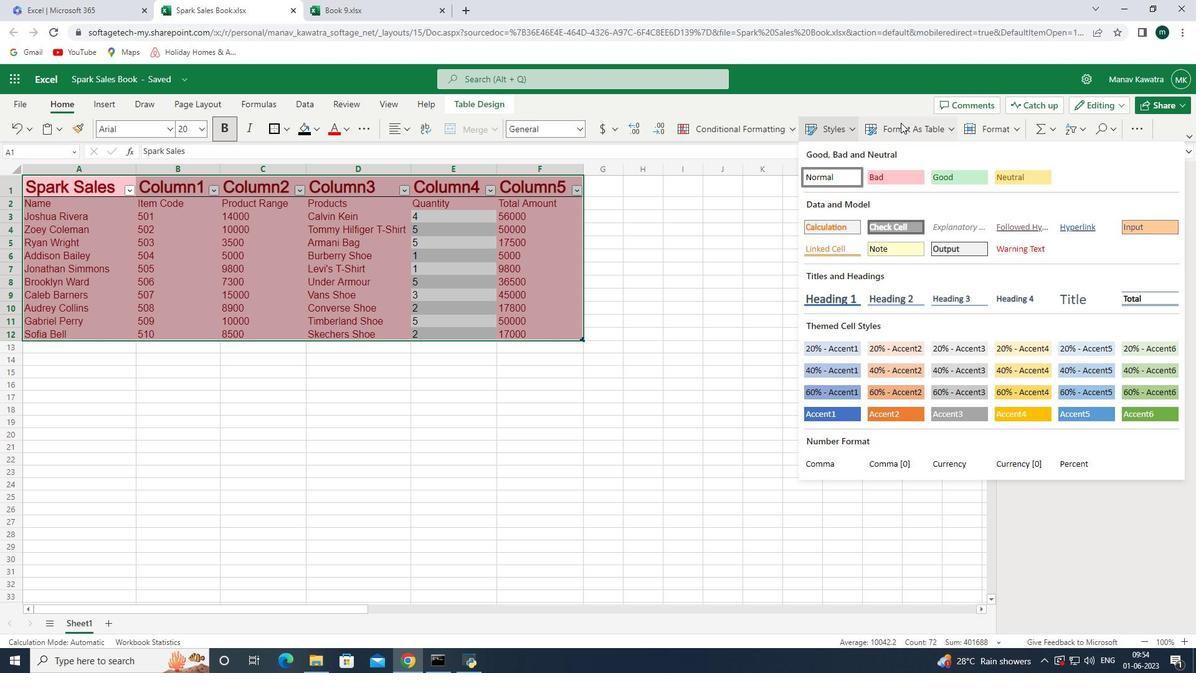 
Action: Mouse moved to (989, 132)
Screenshot: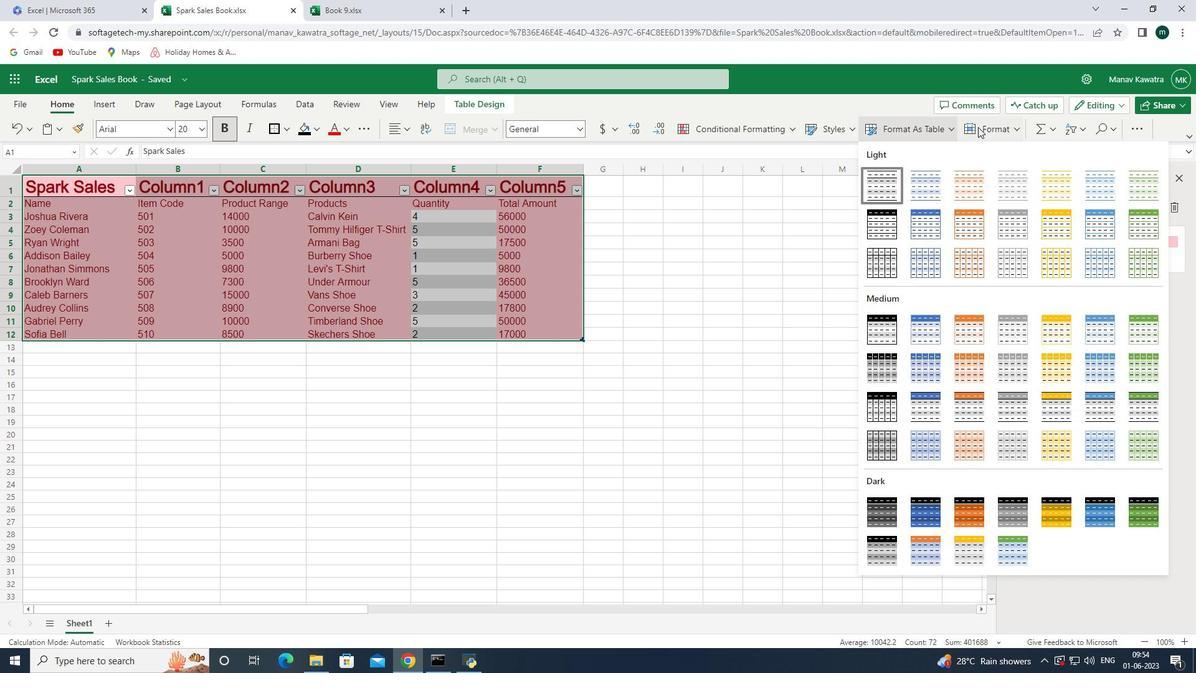 
Action: Mouse pressed left at (989, 132)
Screenshot: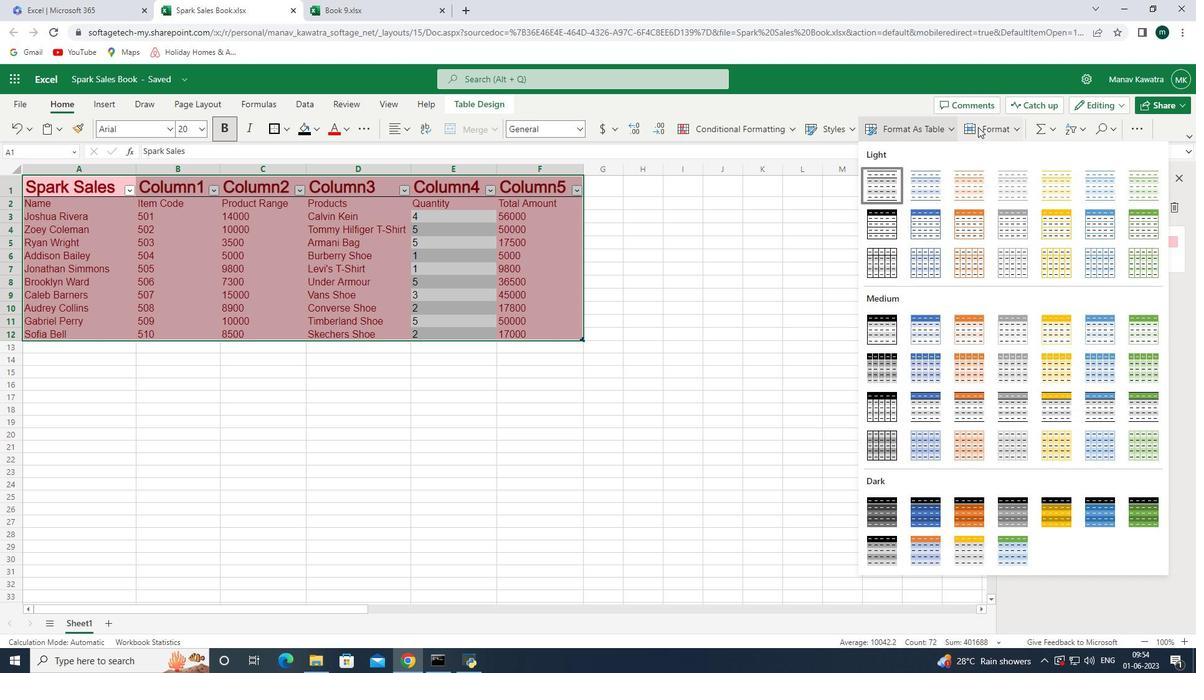 
Action: Mouse moved to (935, 127)
Screenshot: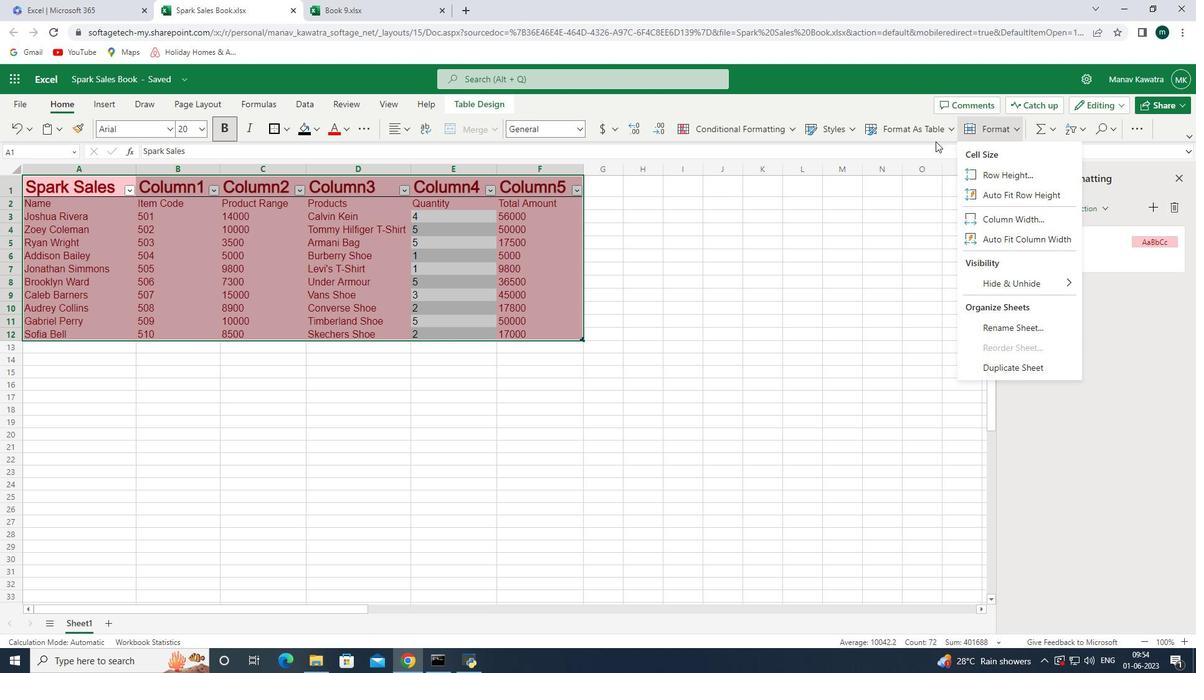 
Action: Mouse pressed left at (935, 127)
Screenshot: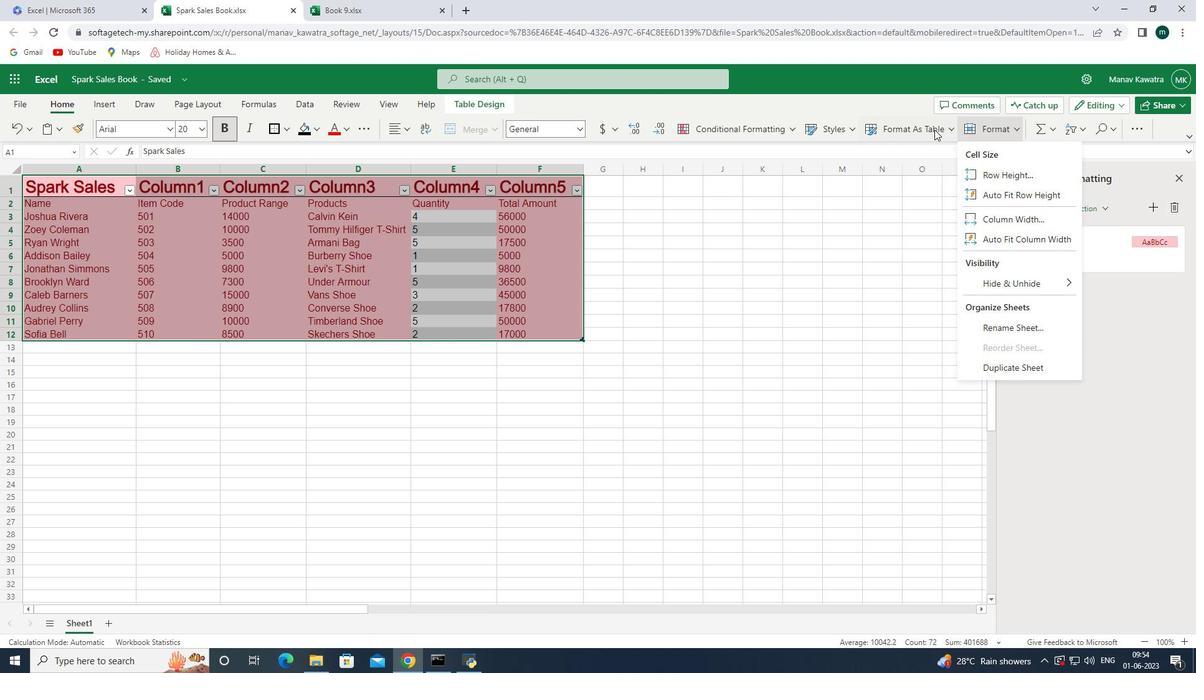 
Action: Mouse moved to (787, 129)
Screenshot: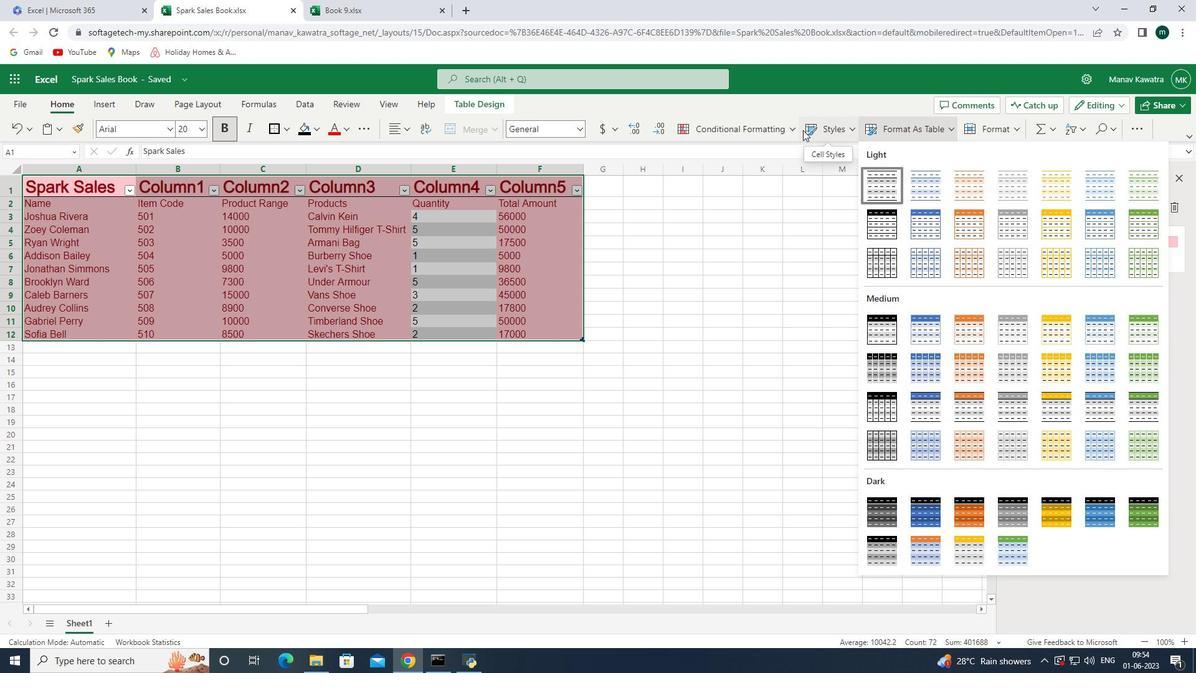 
Action: Mouse pressed left at (787, 129)
Screenshot: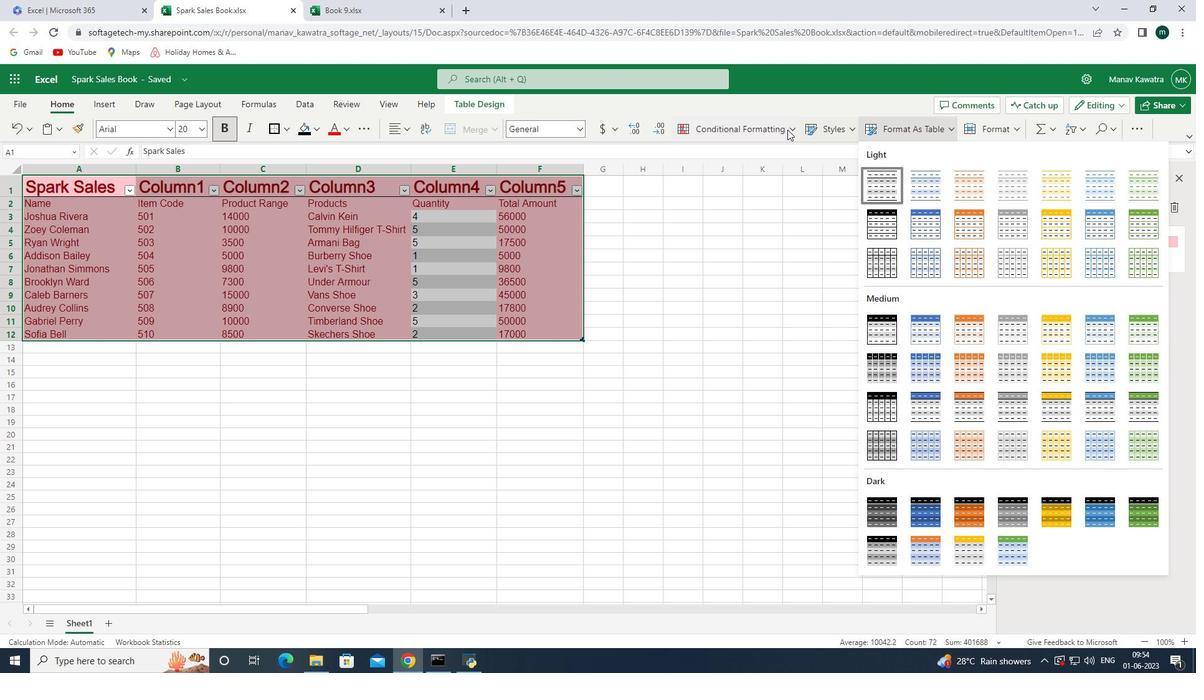 
Action: Mouse moved to (645, 261)
Screenshot: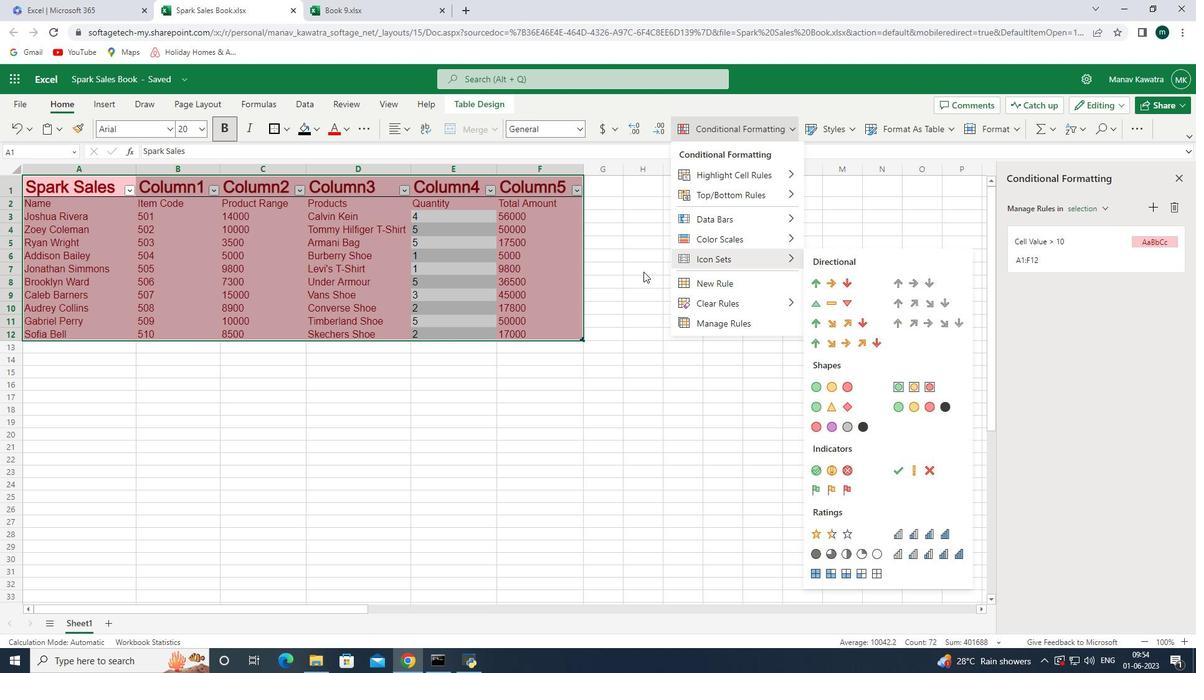 
Action: Mouse pressed left at (645, 261)
Screenshot: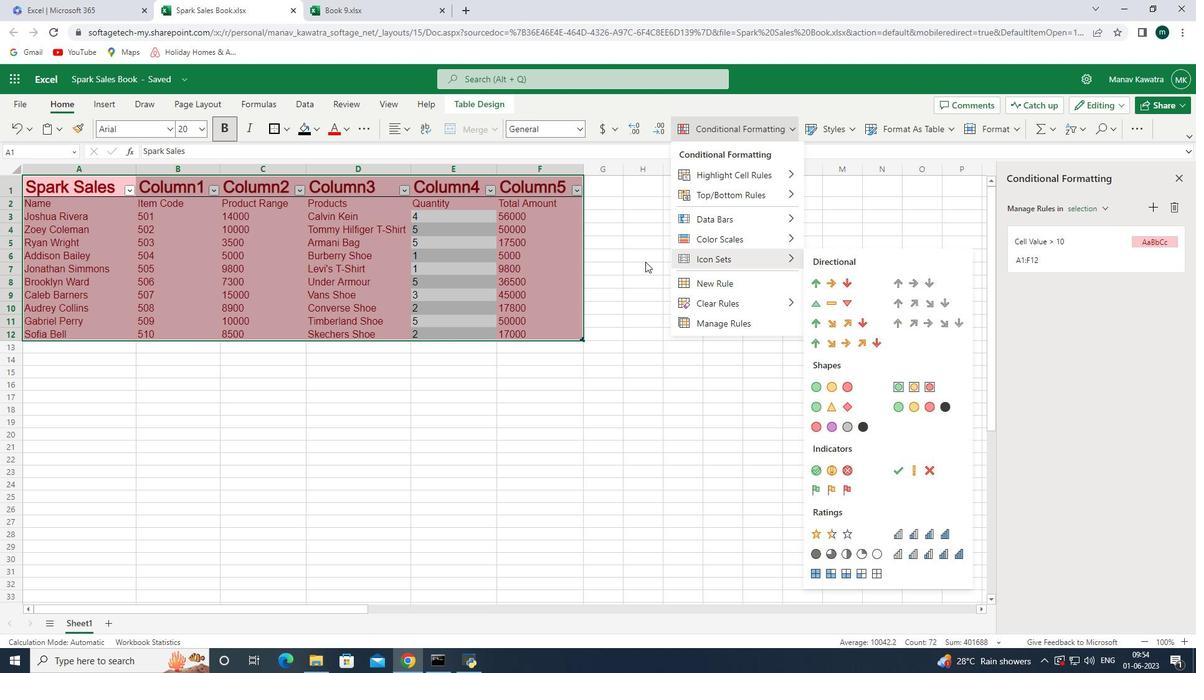 
Action: Mouse moved to (113, 170)
Screenshot: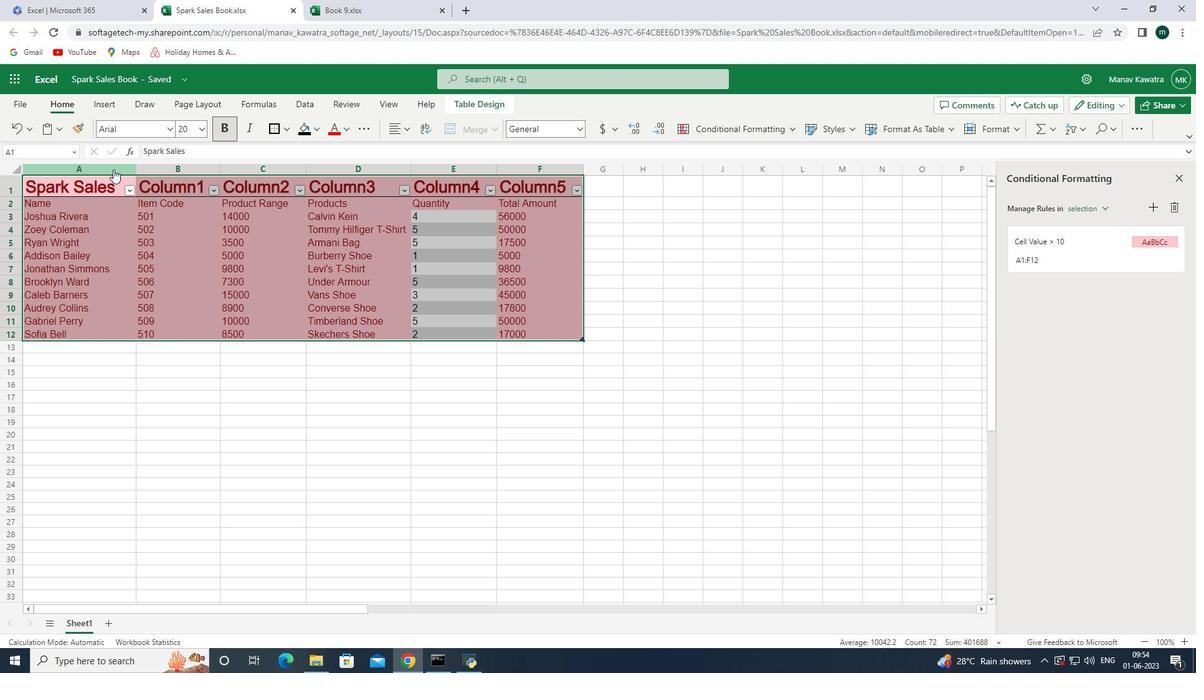 
Action: Mouse pressed left at (113, 170)
Screenshot: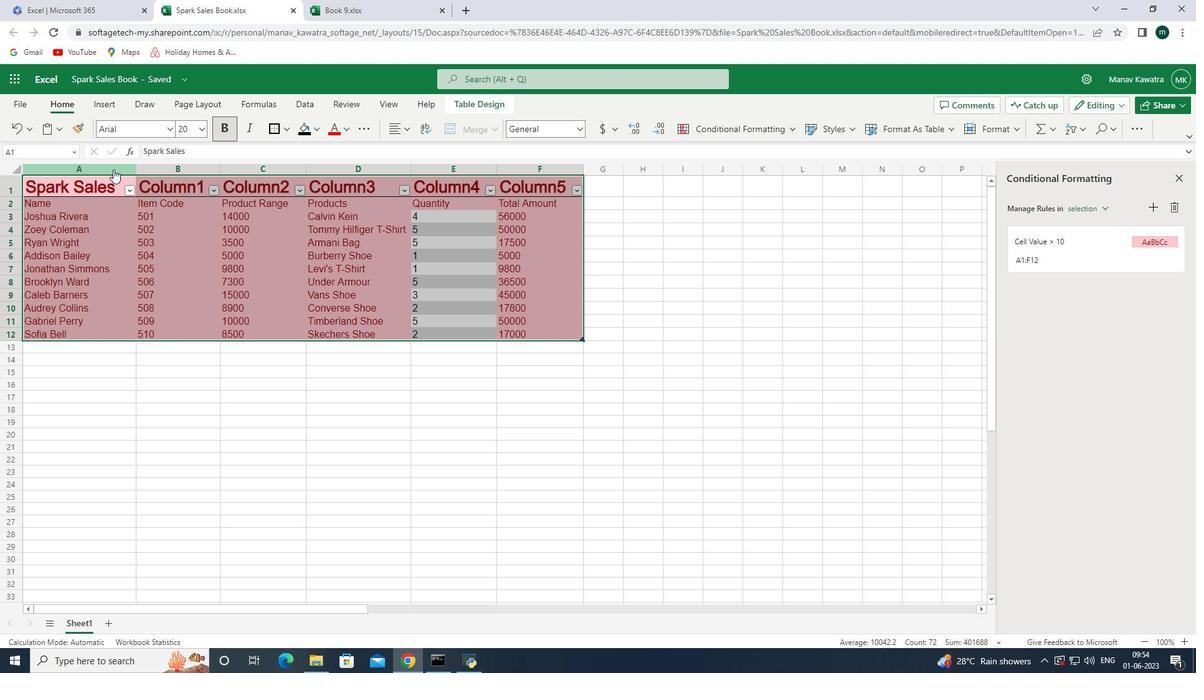 
Action: Mouse moved to (1014, 129)
Screenshot: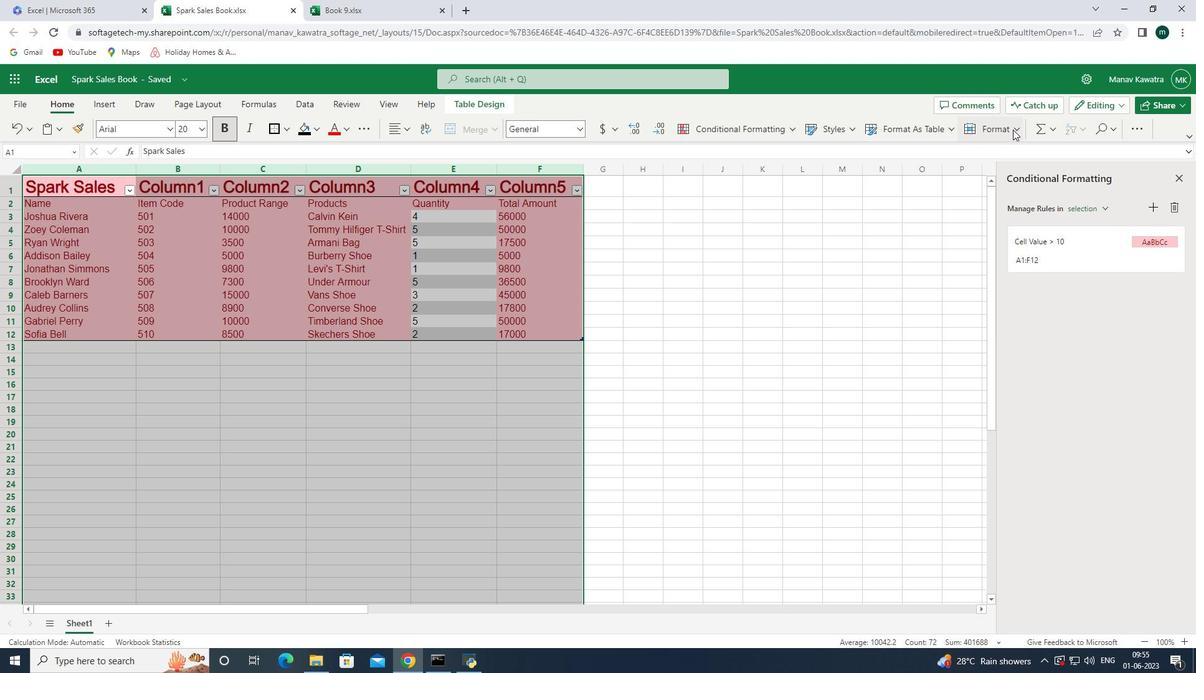 
Action: Mouse pressed left at (1014, 129)
Screenshot: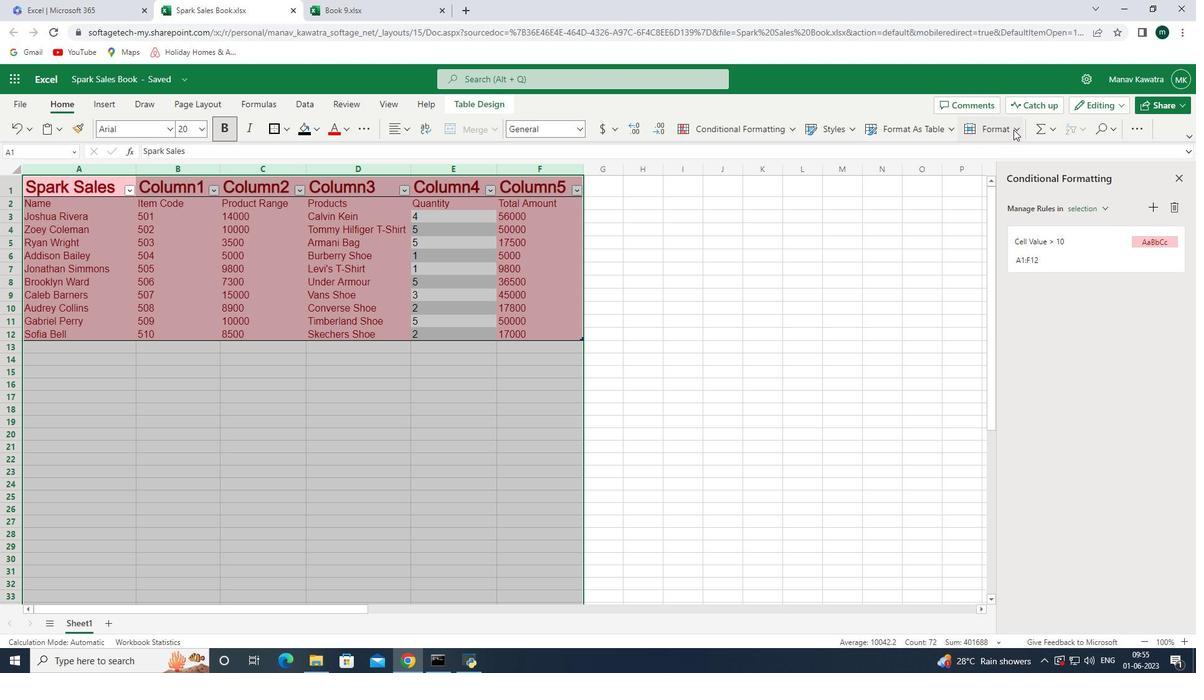 
Action: Mouse moved to (999, 224)
Screenshot: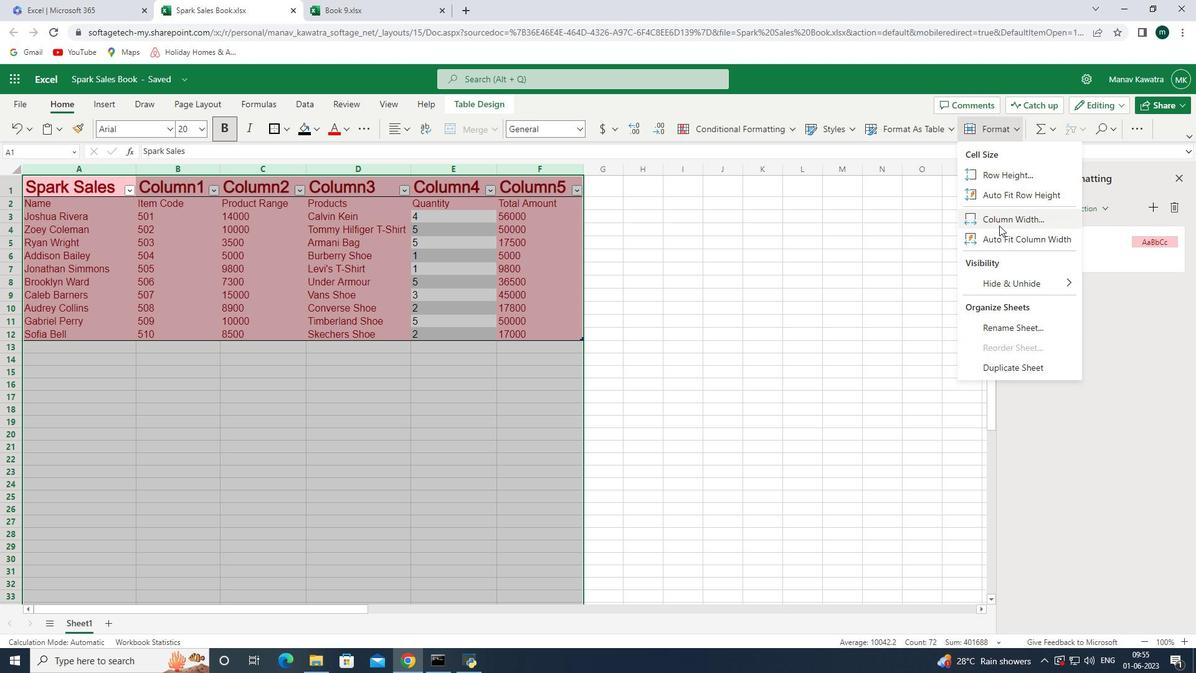 
Action: Mouse pressed left at (999, 224)
Screenshot: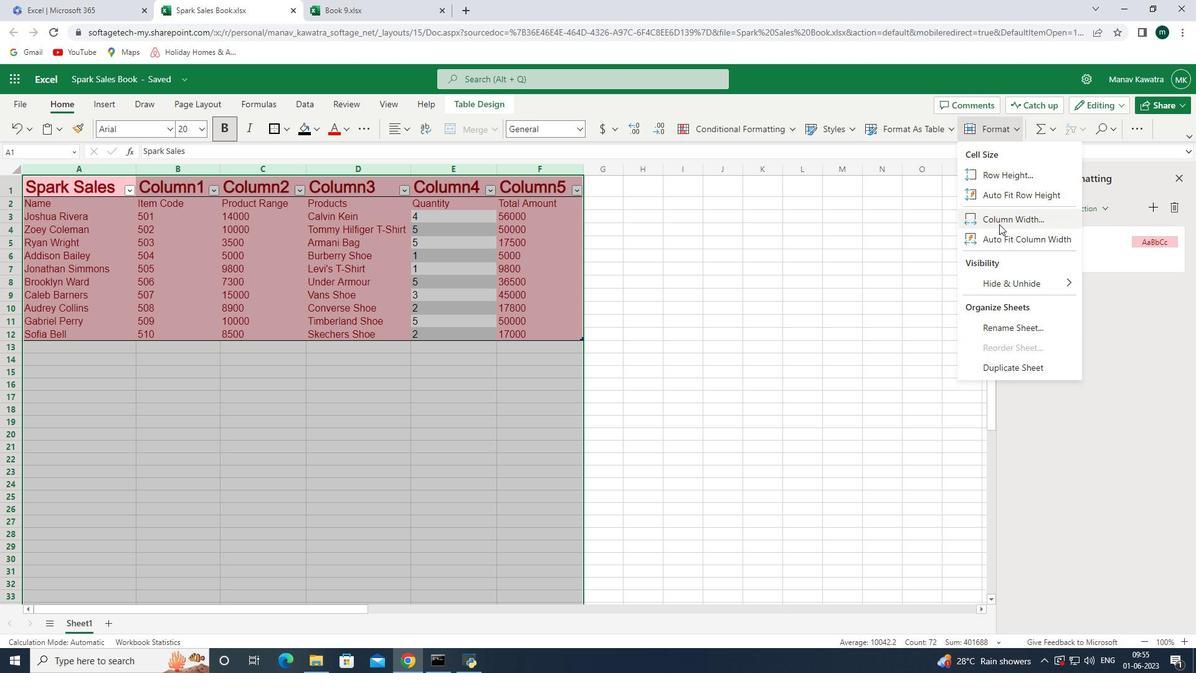 
Action: Mouse moved to (571, 349)
Screenshot: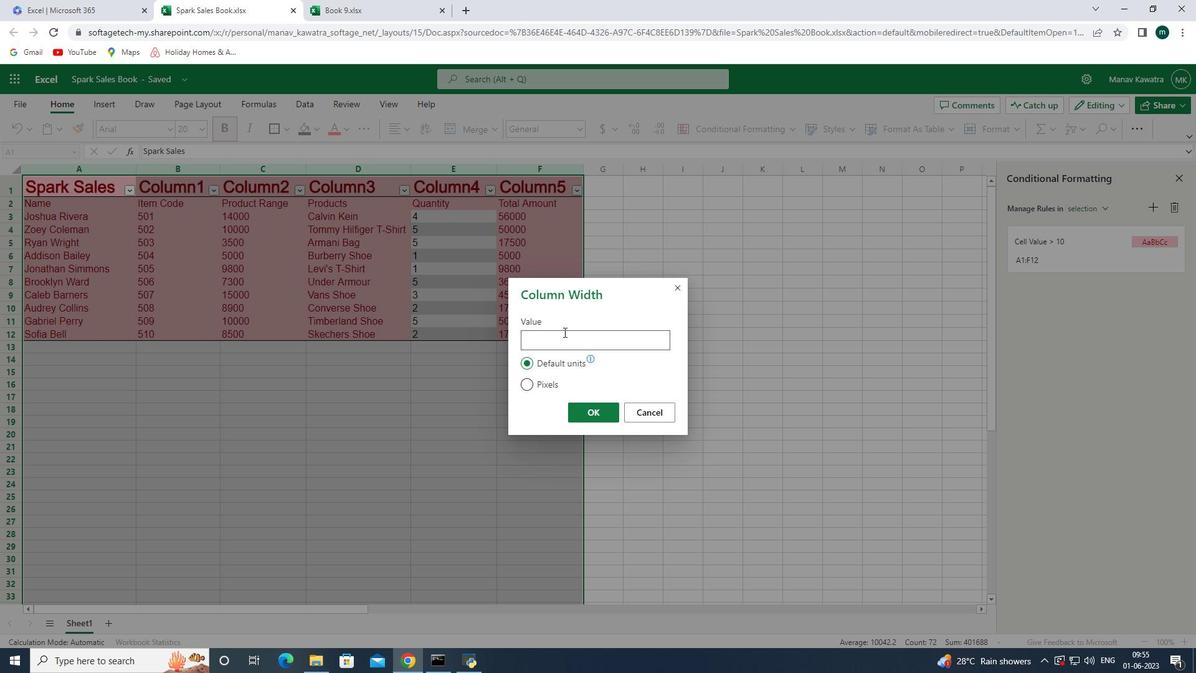 
Action: Key pressed 15<Key.enter>
Screenshot: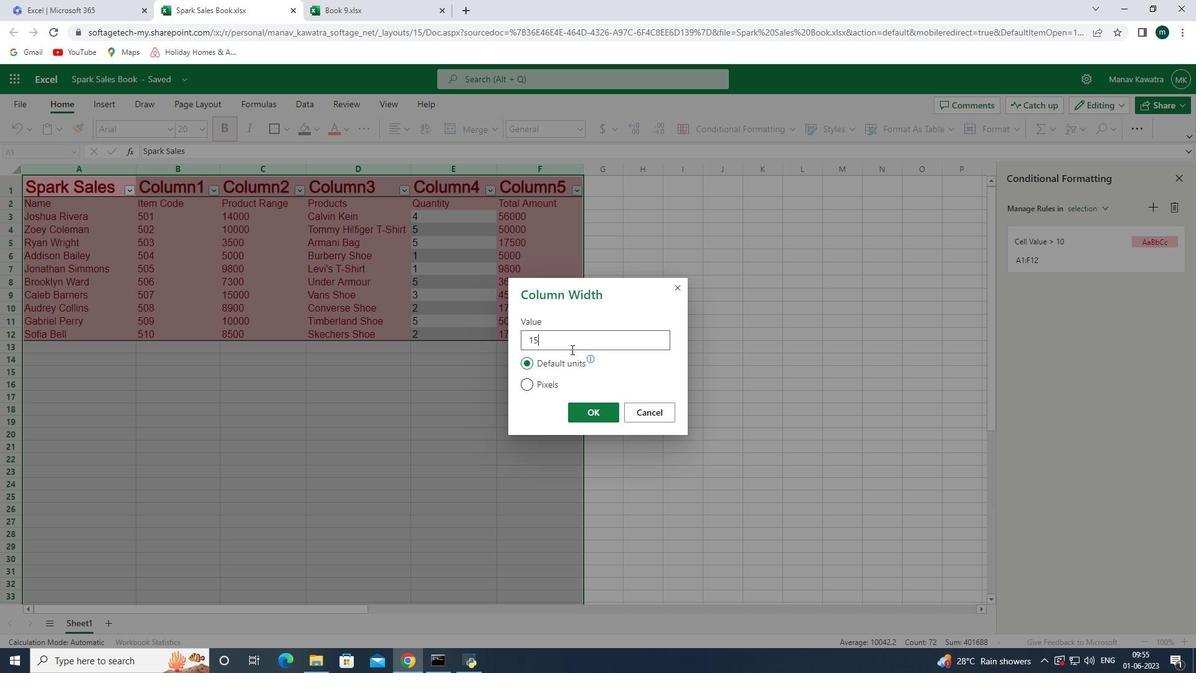 
Action: Mouse moved to (432, 356)
Screenshot: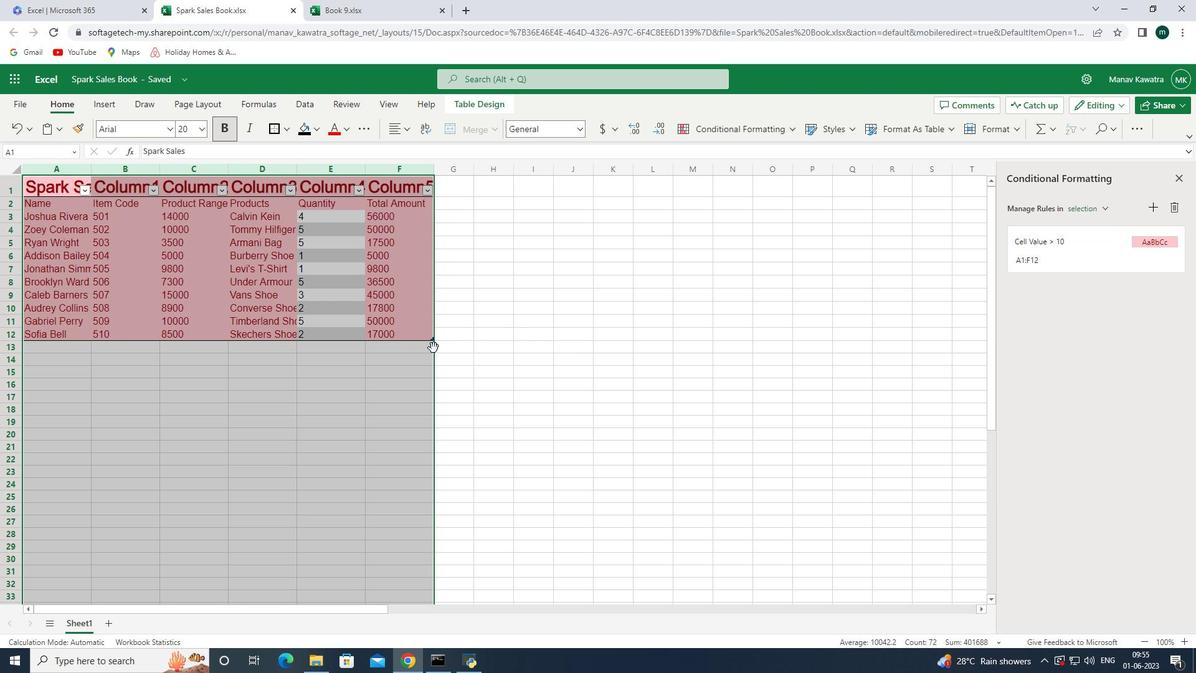 
Action: Mouse pressed left at (432, 356)
Screenshot: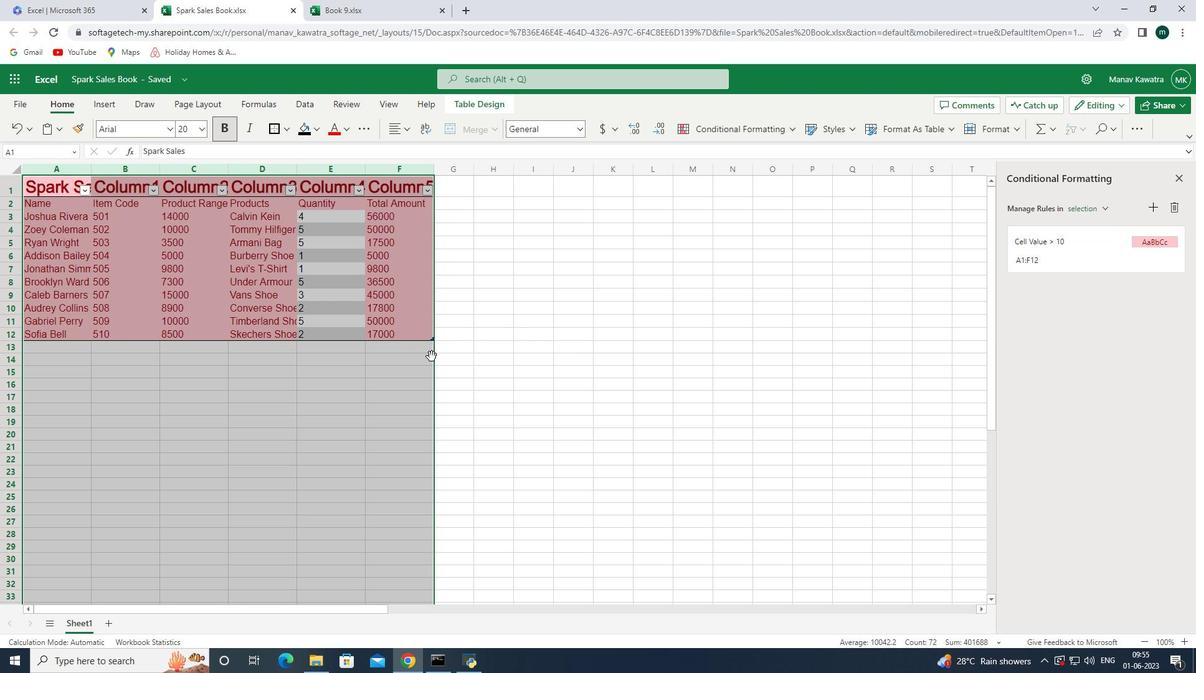 
Action: Mouse moved to (501, 347)
Screenshot: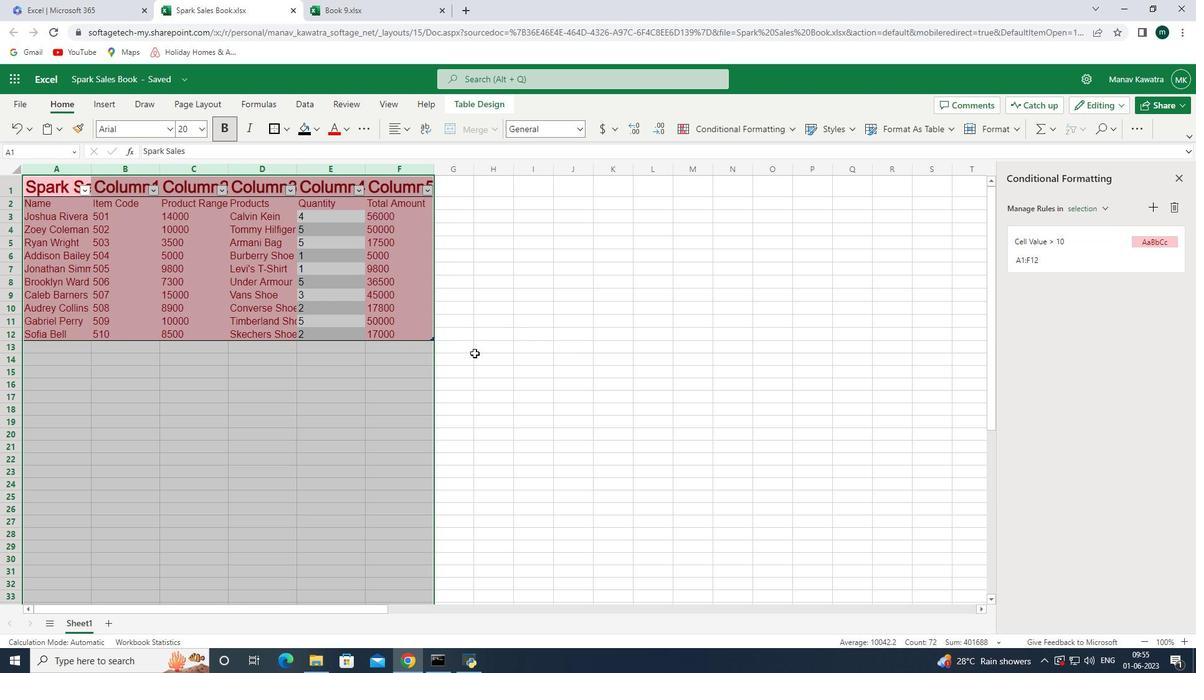 
Action: Mouse pressed left at (501, 347)
Screenshot: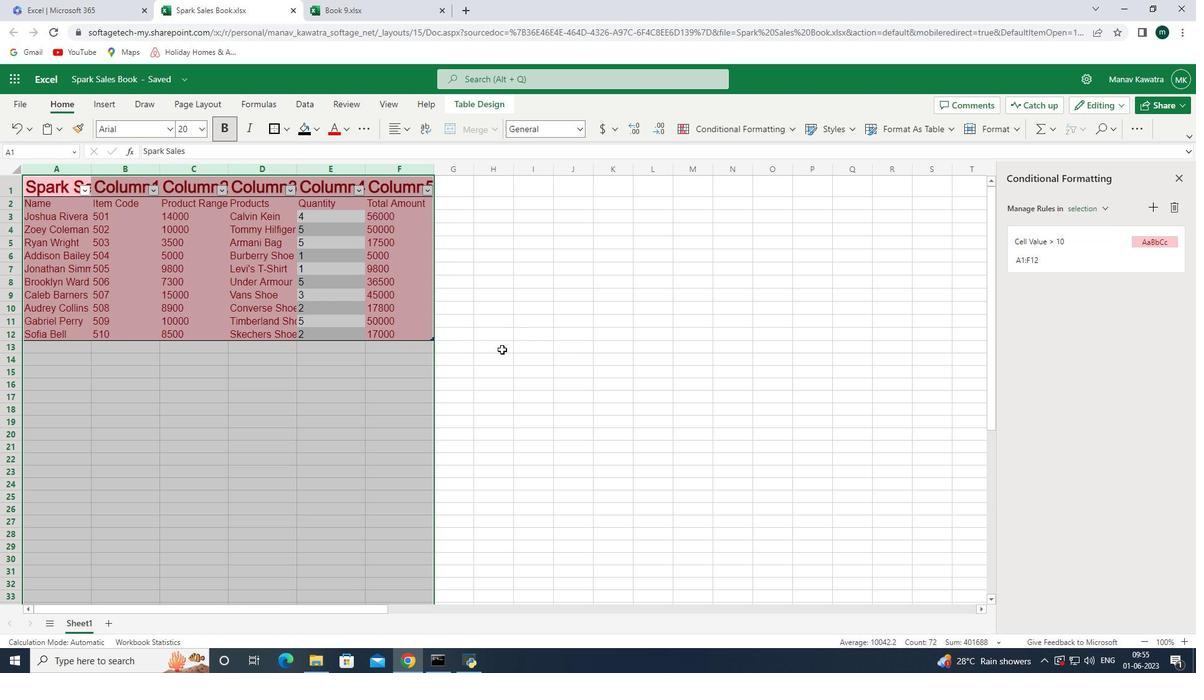 
Action: Mouse moved to (493, 347)
Screenshot: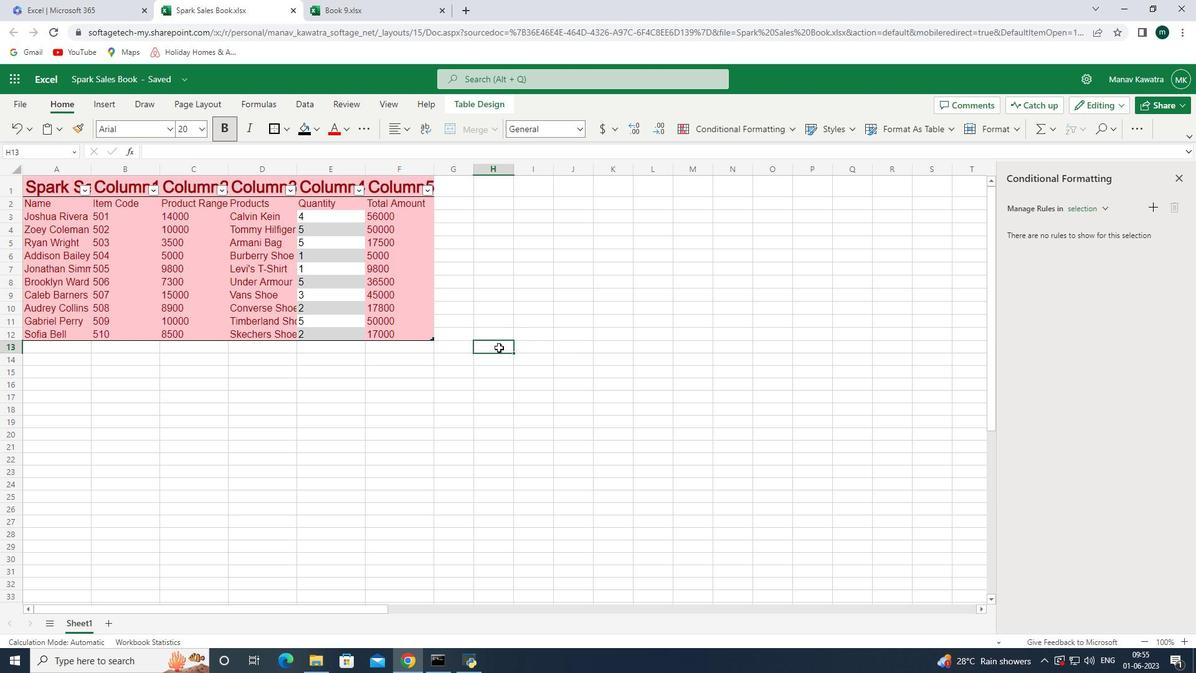
Action: Key pressed ctrl+S<'\x13'><'\x13'><'\x13'><'\x13'><'\x13'><'\x13'><'\x13'><'\x13'><'\x13'><'\x13'><'\x13'>
Screenshot: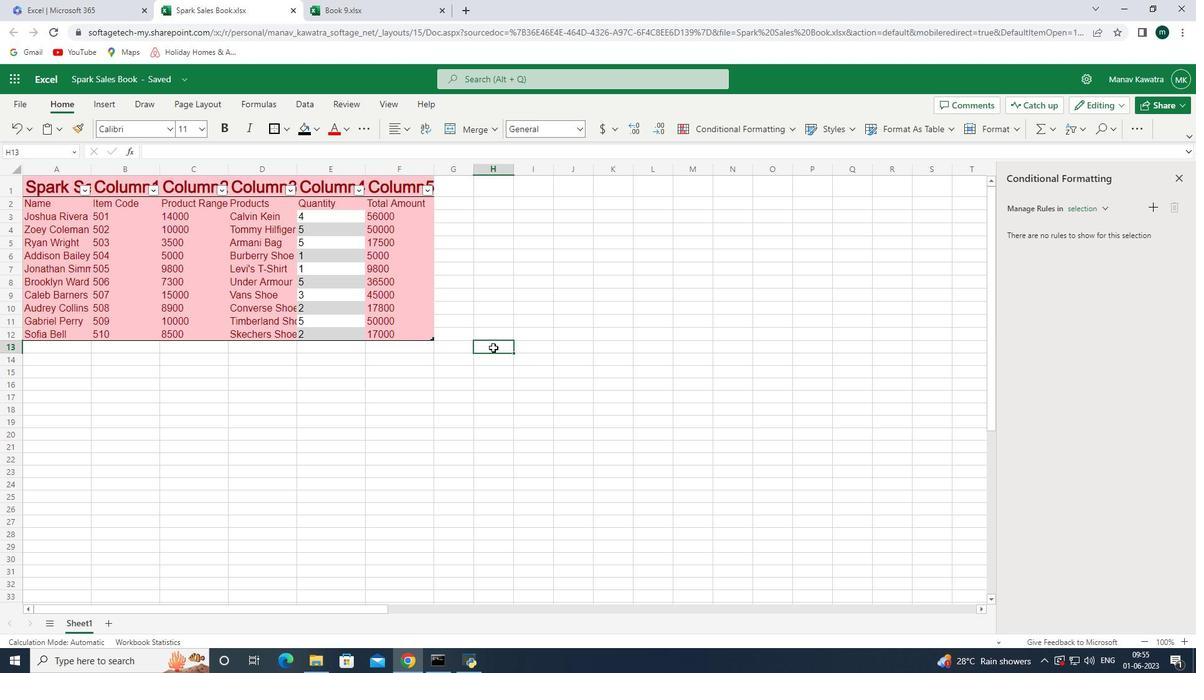 
Action: Mouse moved to (353, 415)
Screenshot: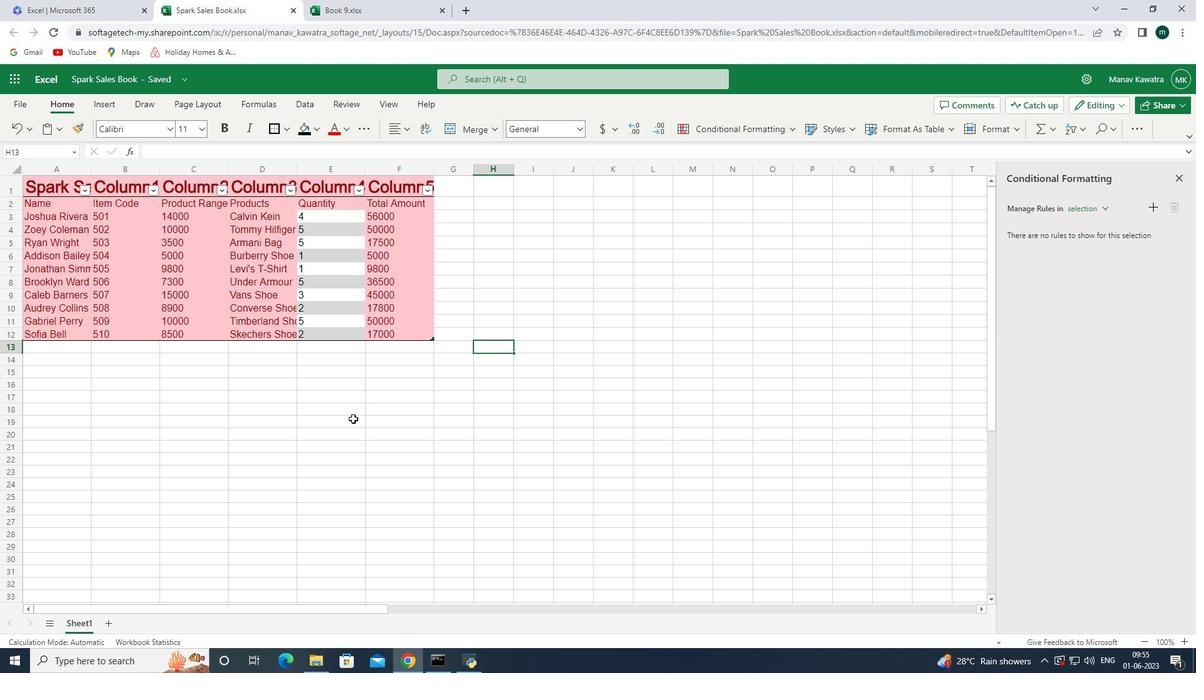 
